 Task: Open Card Employee Offboarding Review in Board Content Marketing Interactive Quiz Strategy and Execution to Workspace E-commerce Solutions and add a team member Softage.3@softage.net, a label Yellow, a checklist Crisis Management, an attachment from your google drive, a color Yellow and finally, add a card description 'Research and develop new product pricing strategy' and a comment 'Let us approach this task with an open mind and be willing to take risks to think outside the box.'. Add a start date 'Jan 03, 1900' with a due date 'Jan 10, 1900'
Action: Key pressed <Key.shift>SOFTAGE.2<Key.backspace>3<Key.shift><Key.shift><Key.shift><Key.shift>@SOFTAGE.NET
Screenshot: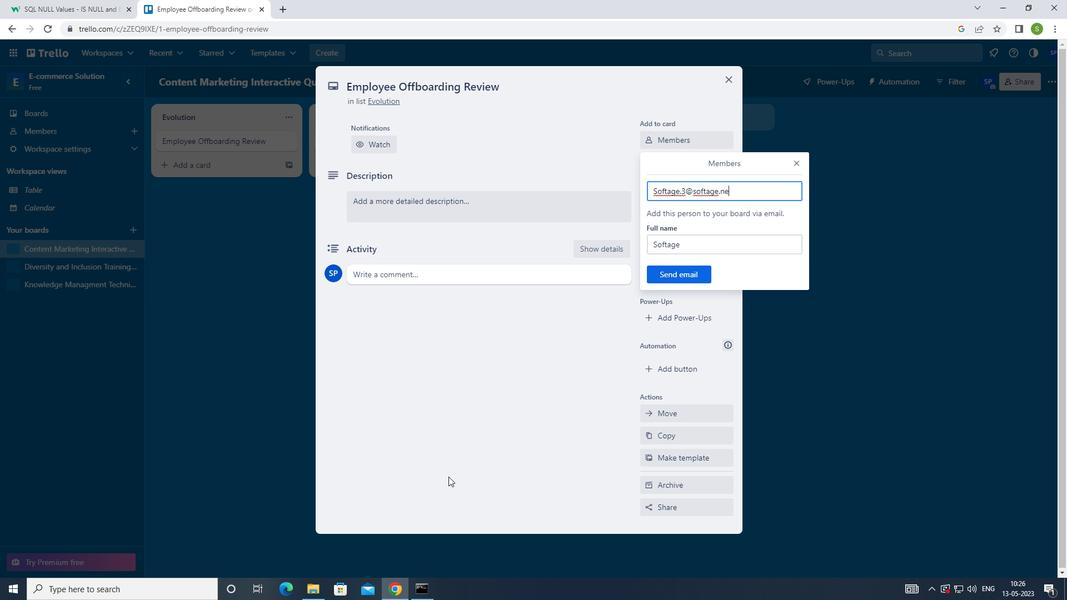 
Action: Mouse moved to (706, 280)
Screenshot: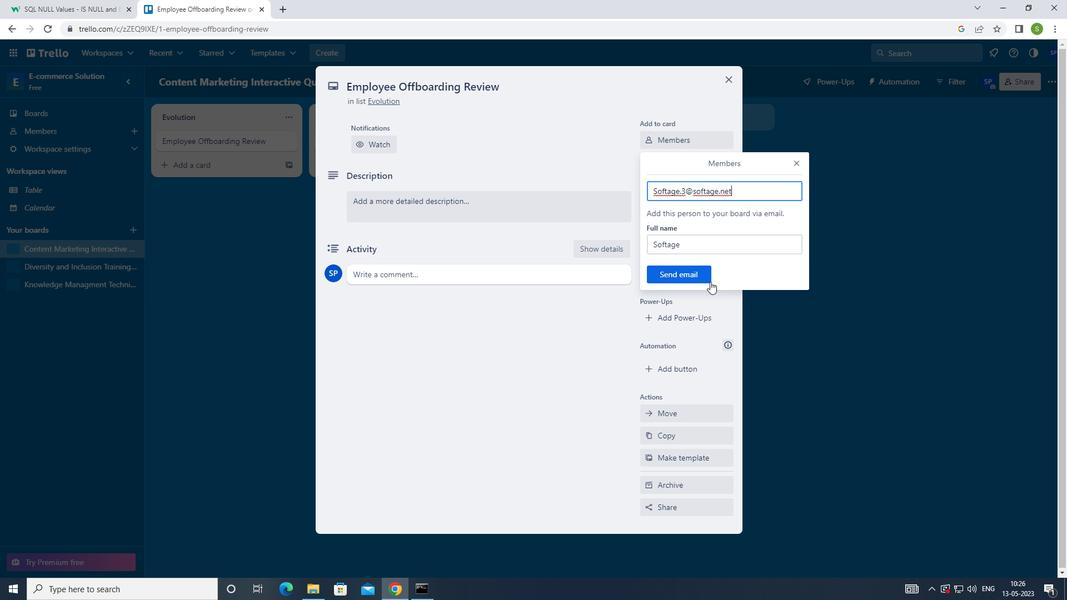 
Action: Mouse pressed left at (706, 280)
Screenshot: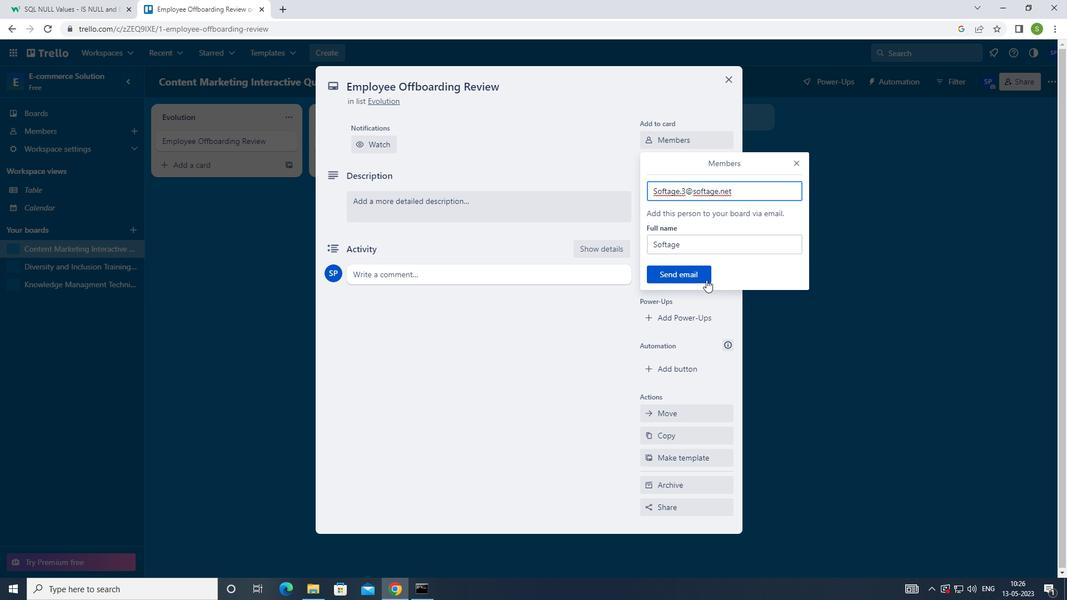 
Action: Mouse moved to (660, 205)
Screenshot: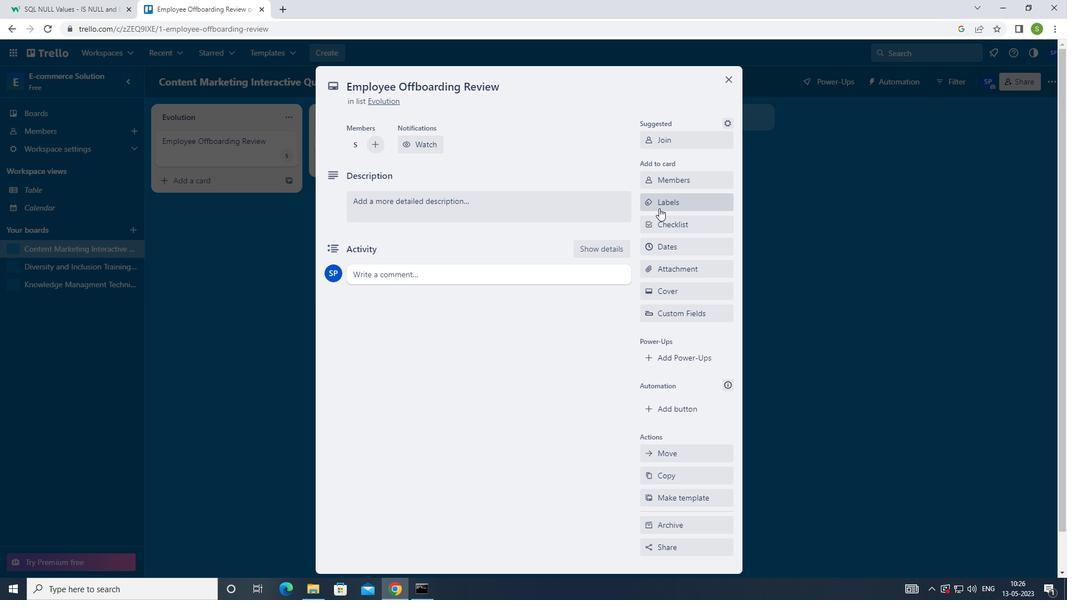 
Action: Mouse pressed left at (660, 205)
Screenshot: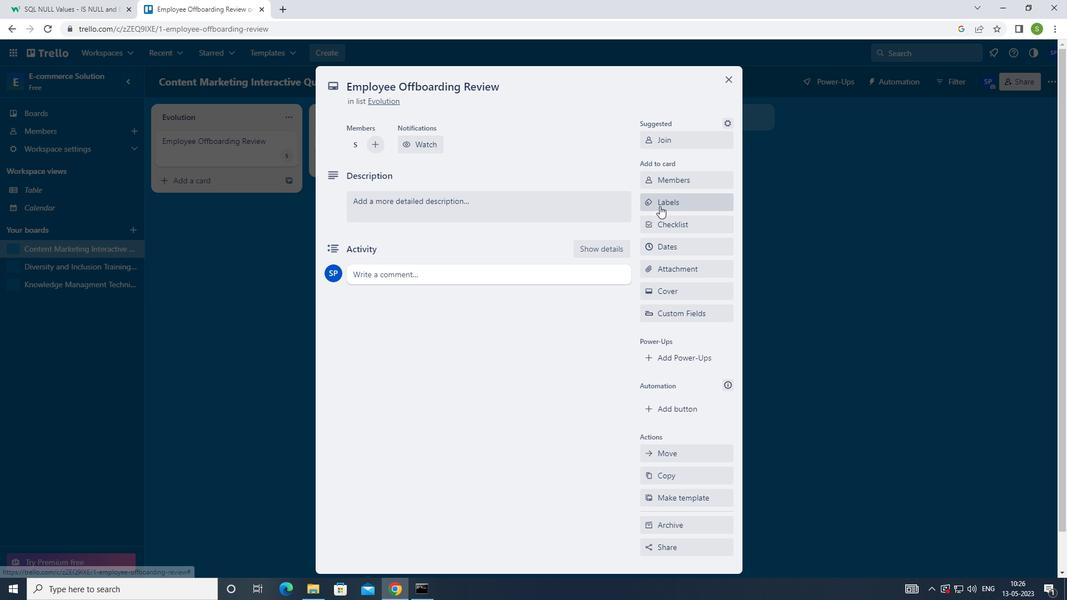 
Action: Mouse moved to (651, 313)
Screenshot: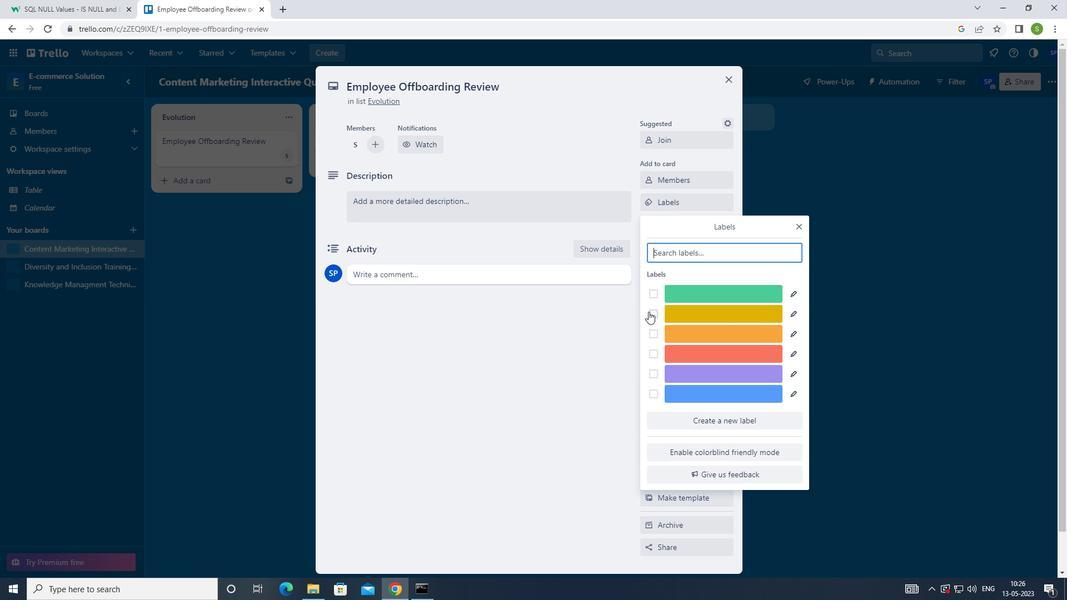 
Action: Mouse pressed left at (651, 313)
Screenshot: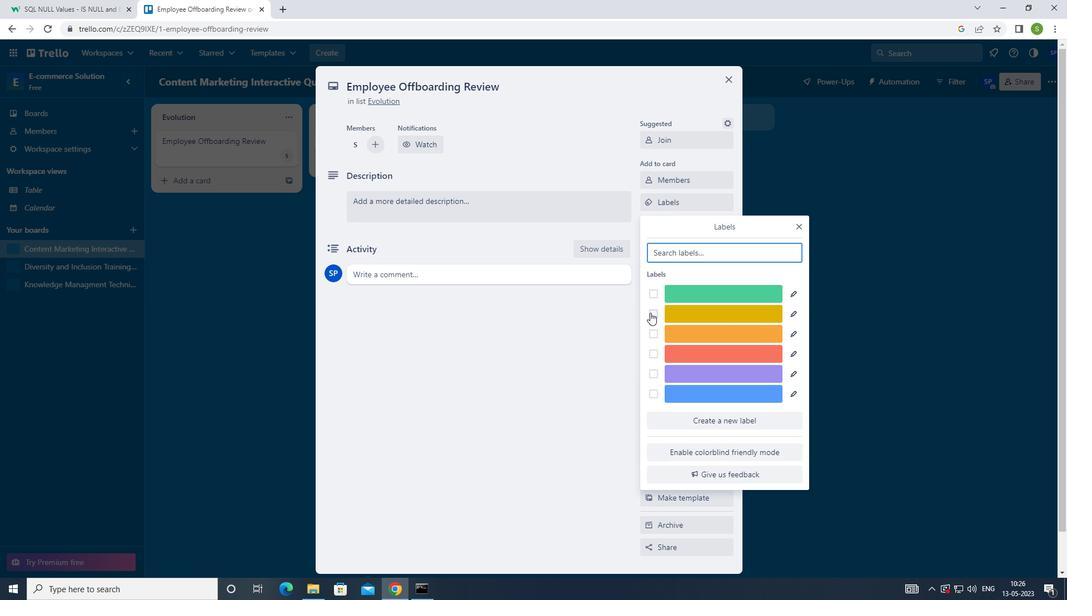 
Action: Mouse moved to (801, 229)
Screenshot: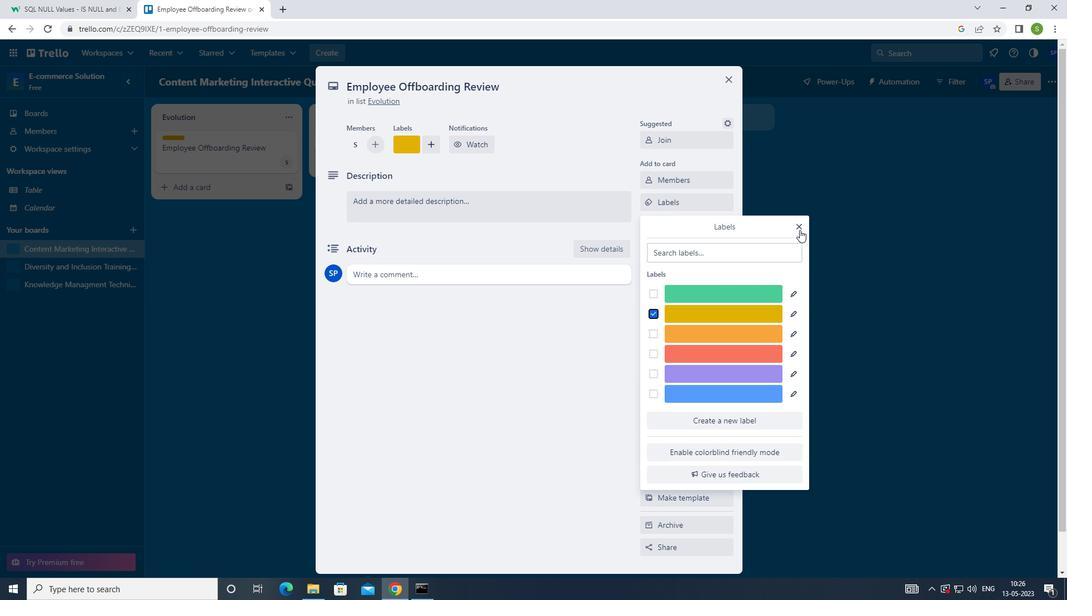 
Action: Mouse pressed left at (801, 229)
Screenshot: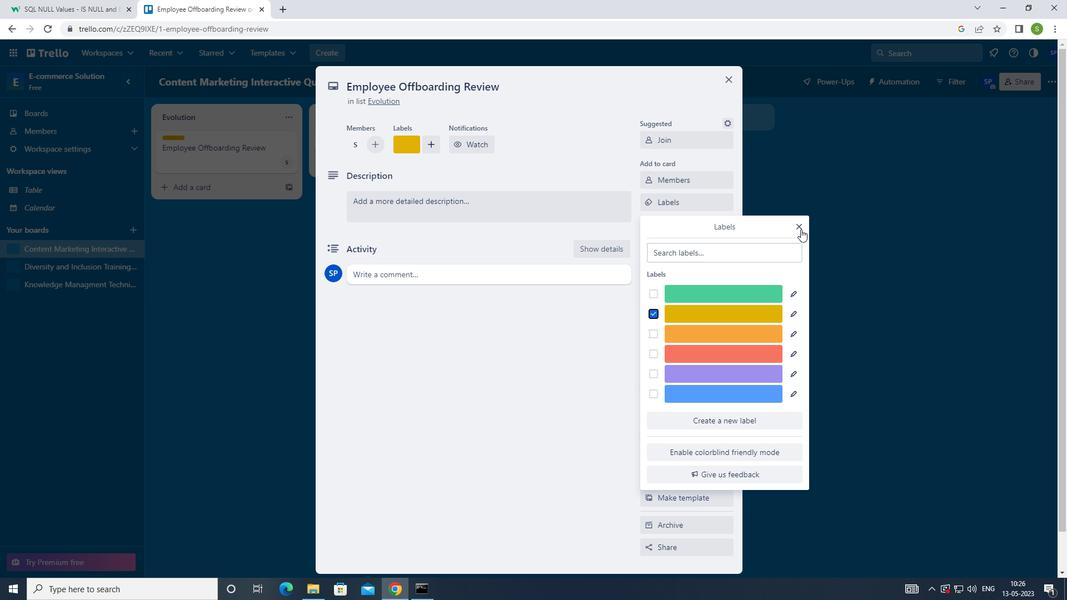 
Action: Mouse moved to (677, 228)
Screenshot: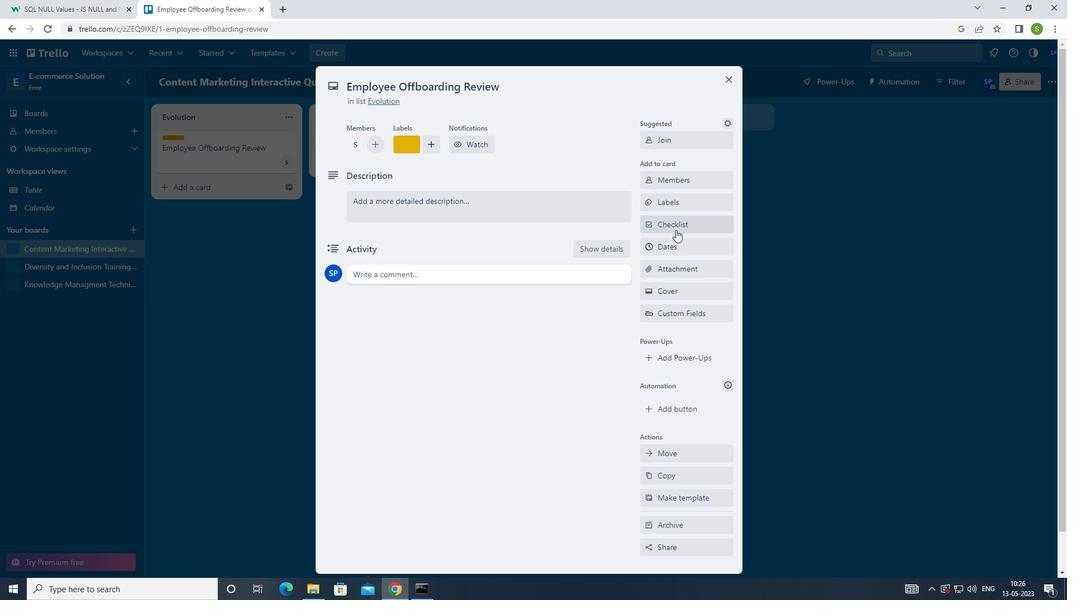 
Action: Mouse pressed left at (677, 228)
Screenshot: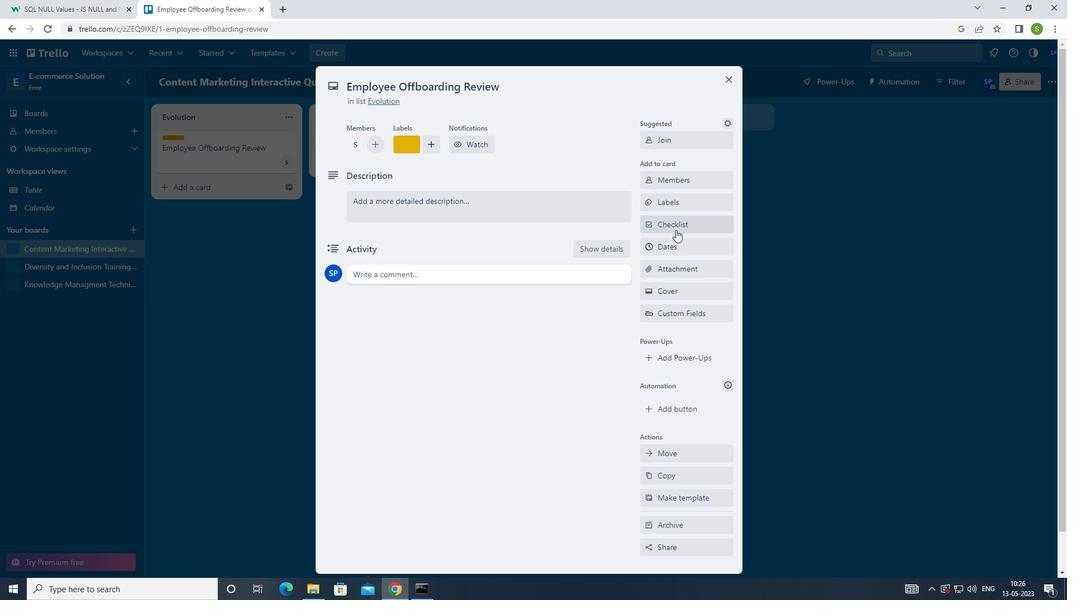 
Action: Mouse moved to (741, 240)
Screenshot: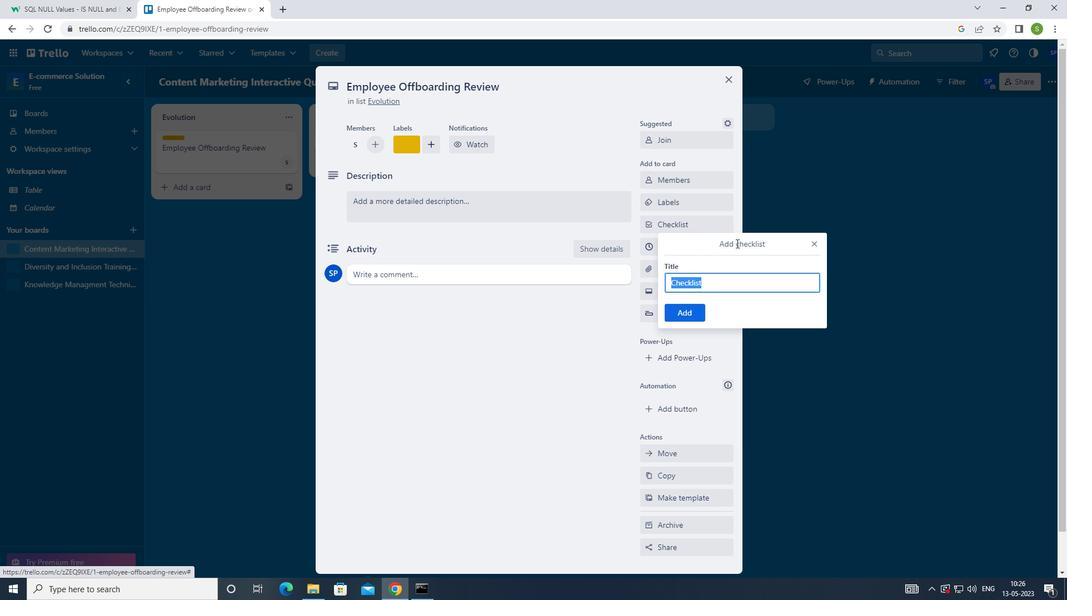 
Action: Key pressed <Key.shift>C
Screenshot: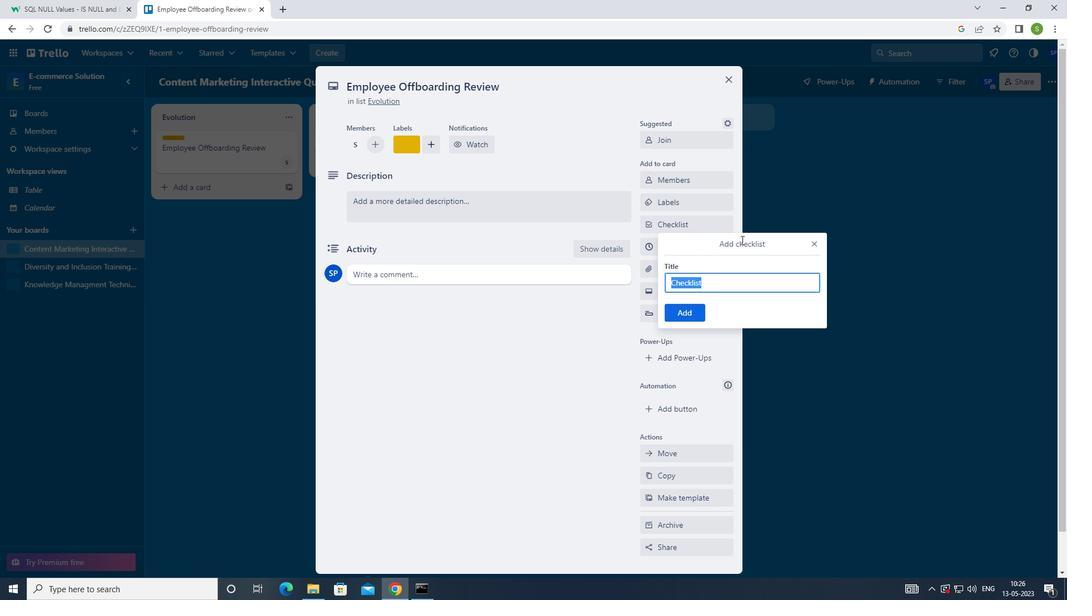 
Action: Mouse moved to (735, 409)
Screenshot: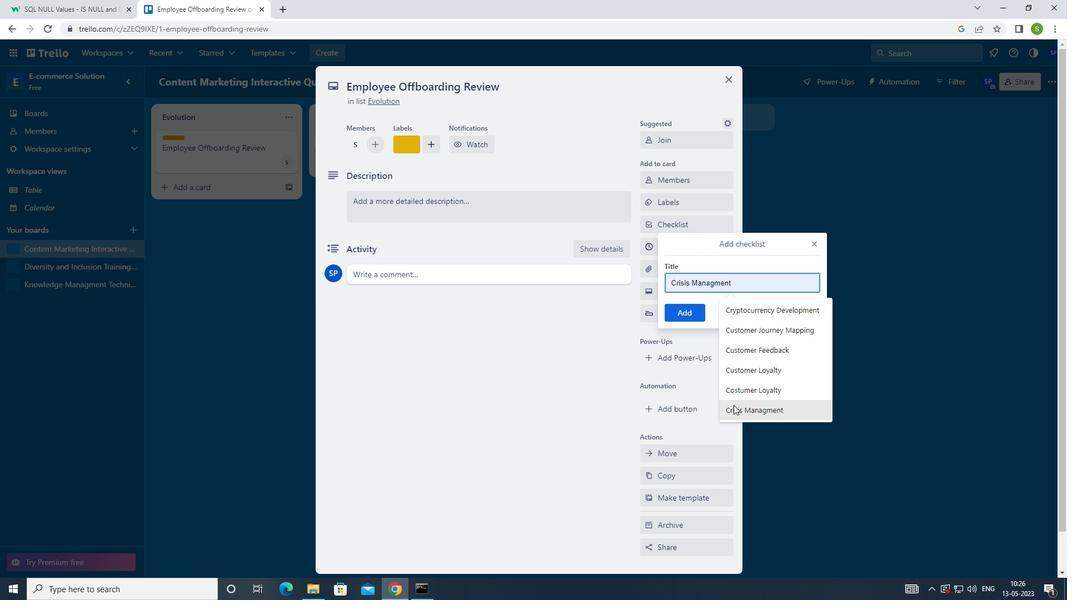 
Action: Mouse pressed left at (735, 409)
Screenshot: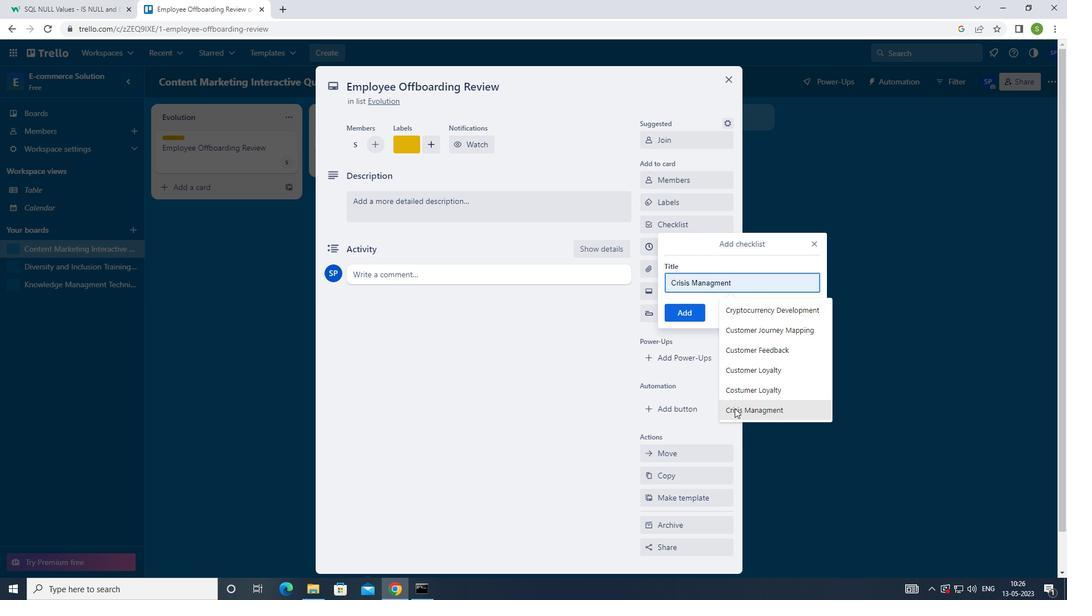 
Action: Mouse moved to (687, 314)
Screenshot: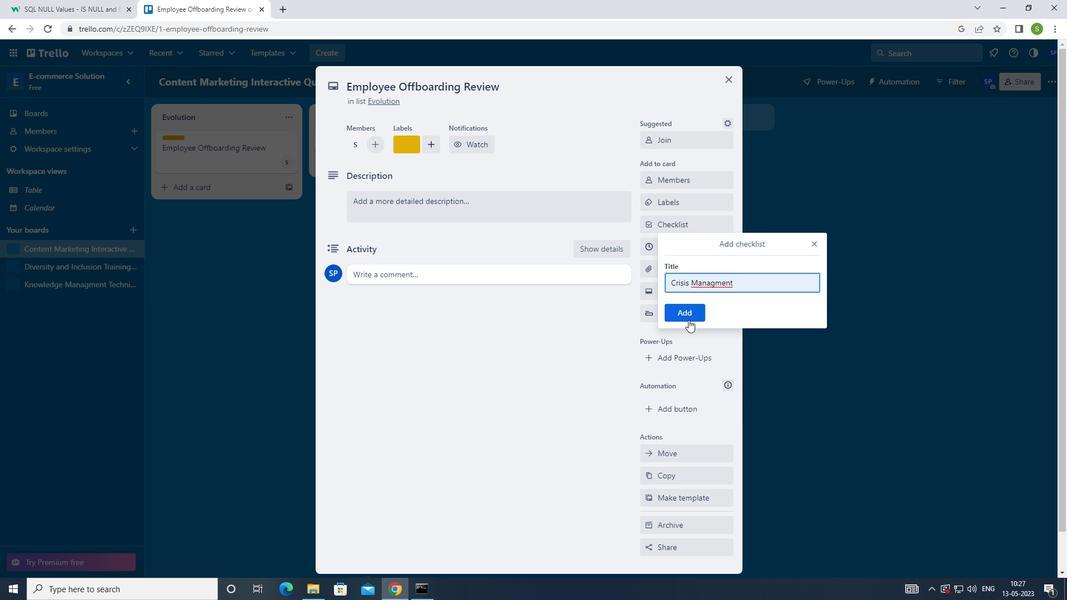 
Action: Mouse pressed left at (687, 314)
Screenshot: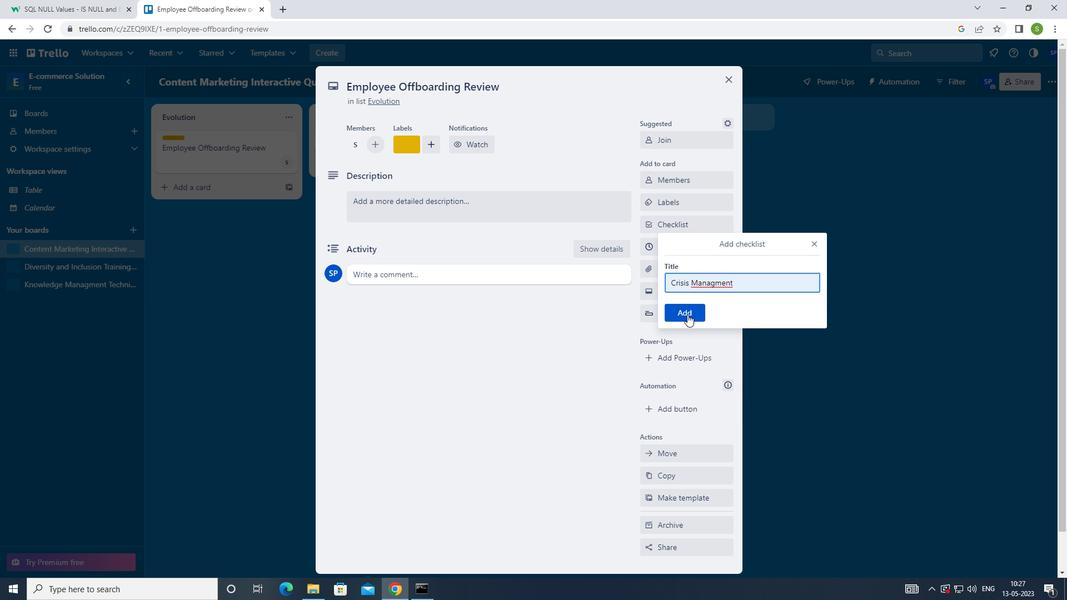
Action: Mouse moved to (682, 264)
Screenshot: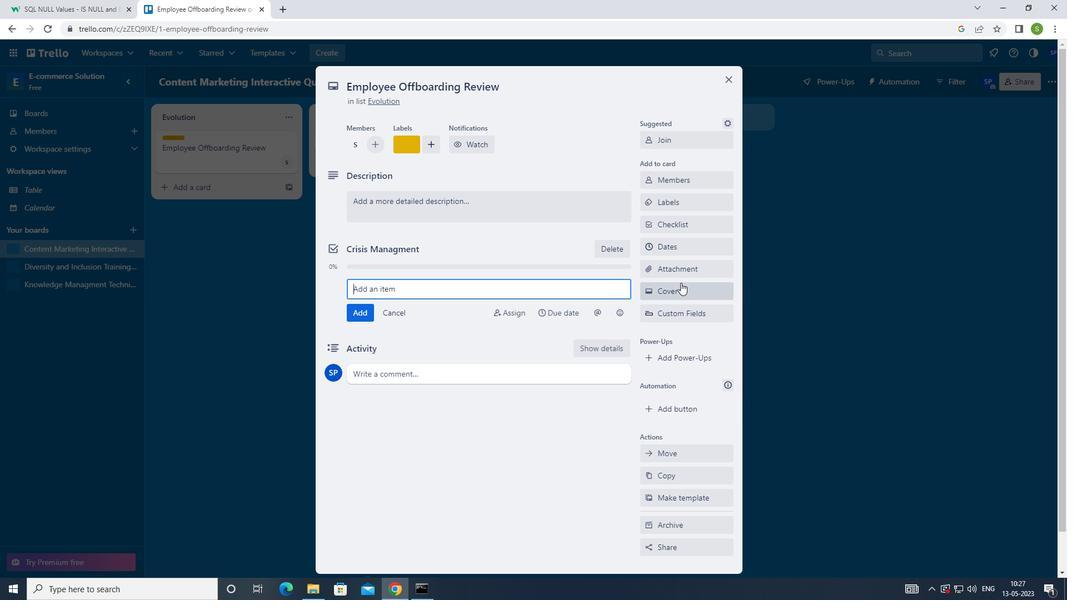 
Action: Mouse pressed left at (682, 264)
Screenshot: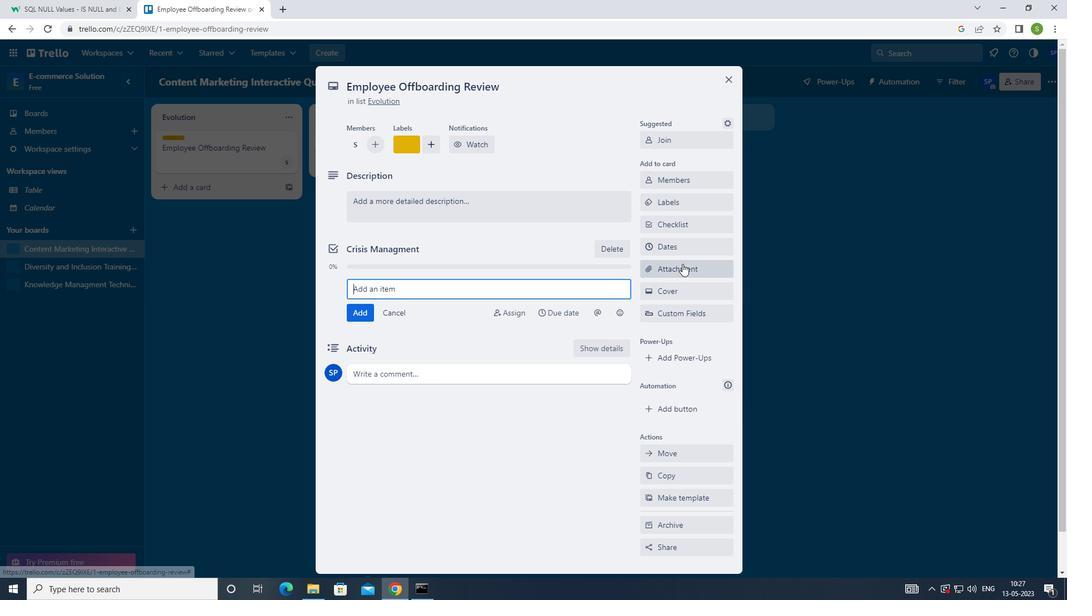 
Action: Mouse moved to (657, 355)
Screenshot: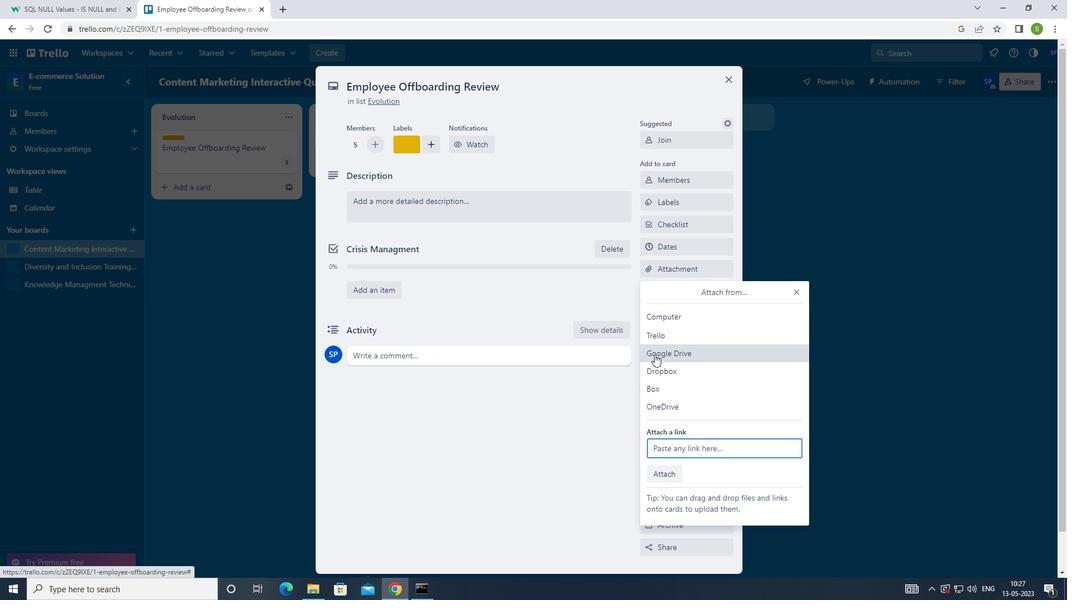
Action: Mouse pressed left at (657, 355)
Screenshot: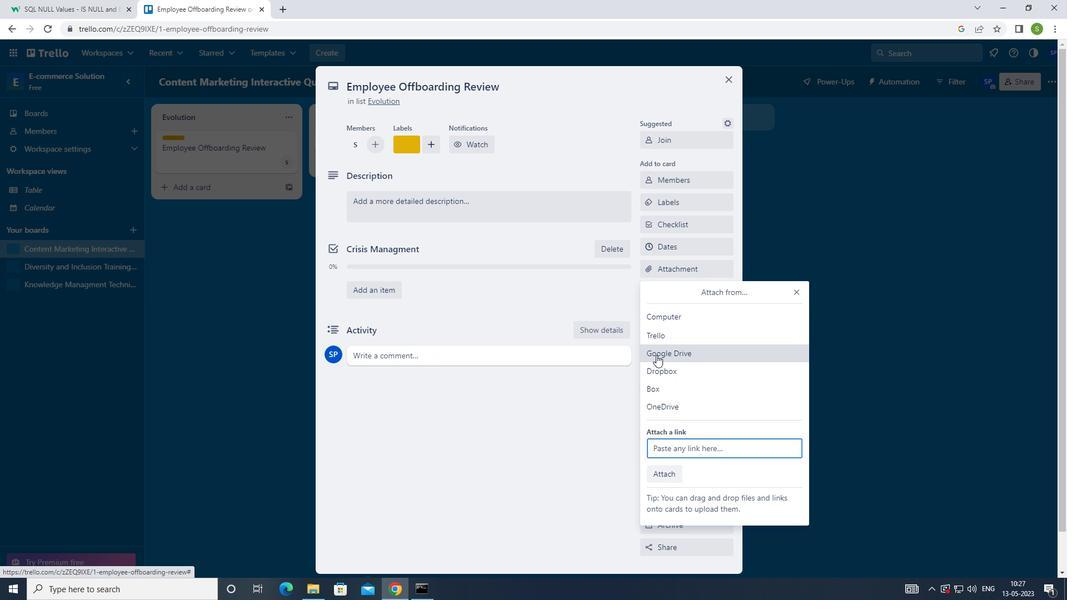 
Action: Mouse moved to (322, 267)
Screenshot: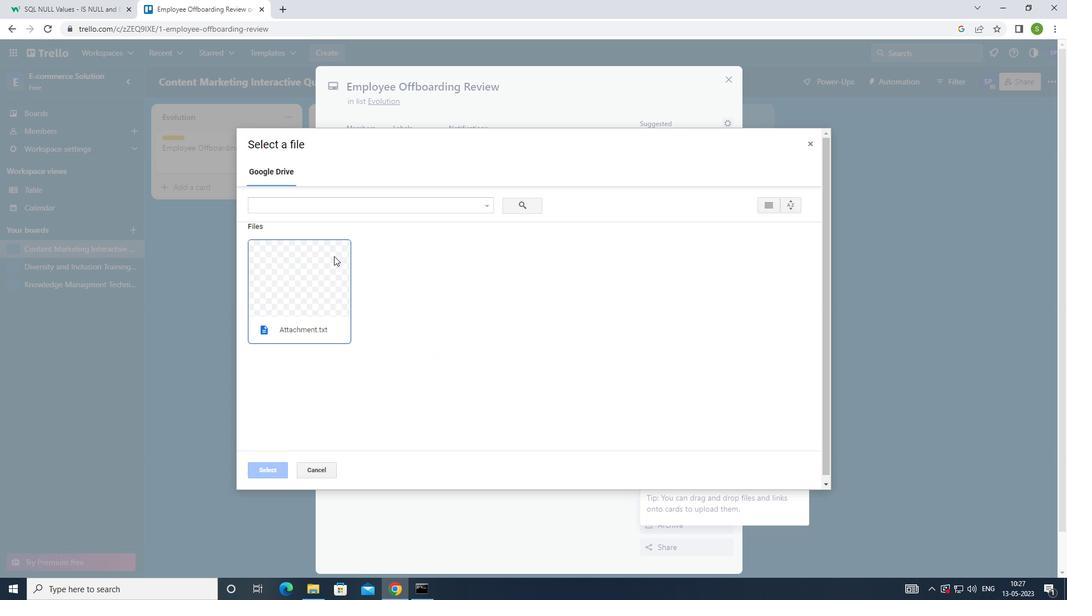 
Action: Mouse pressed left at (322, 267)
Screenshot: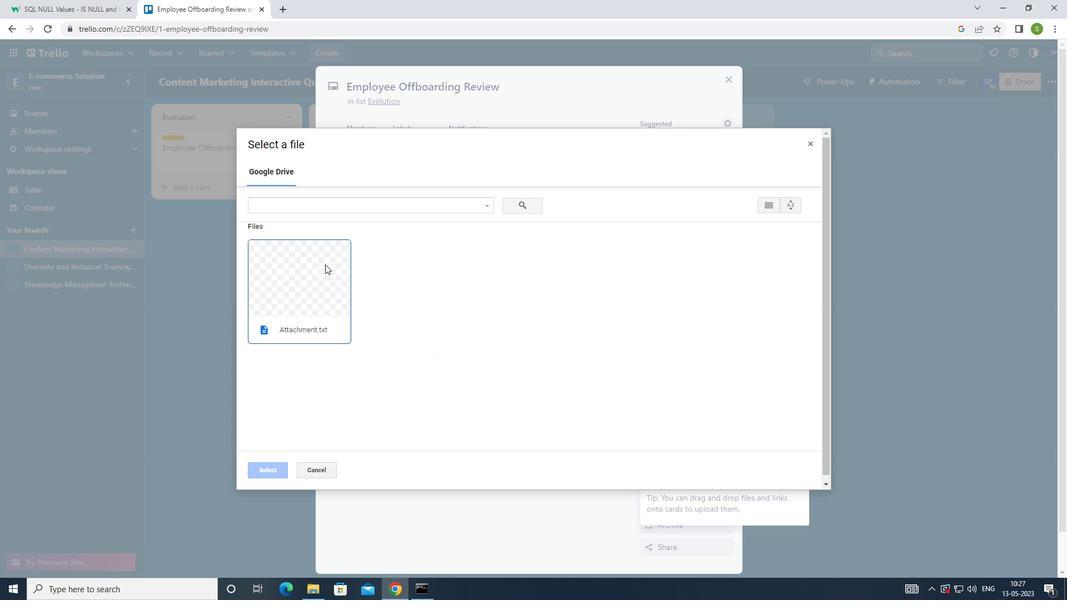 
Action: Mouse moved to (263, 471)
Screenshot: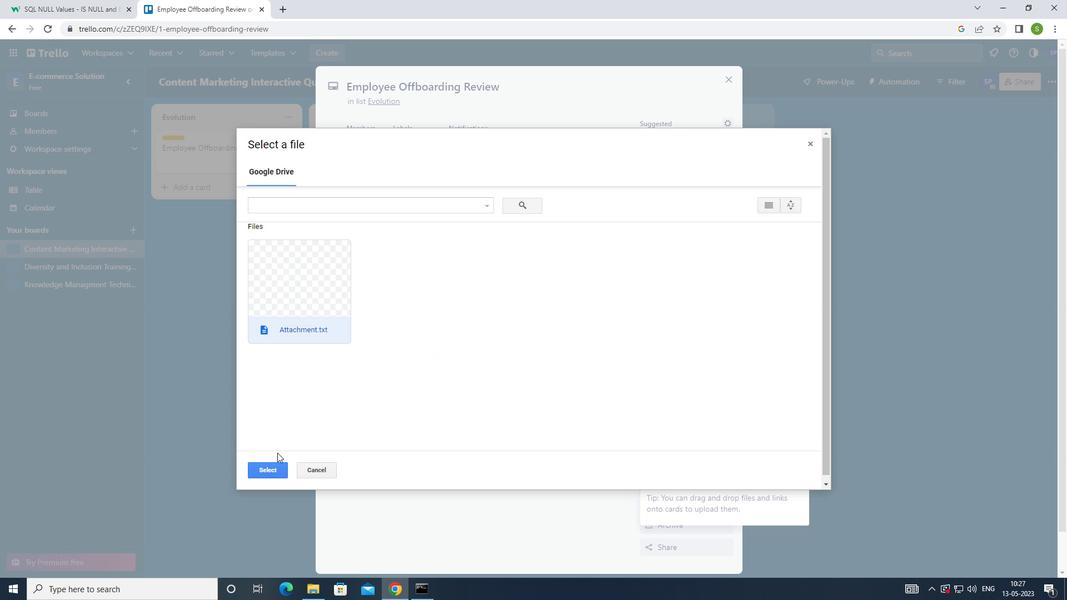 
Action: Mouse pressed left at (263, 471)
Screenshot: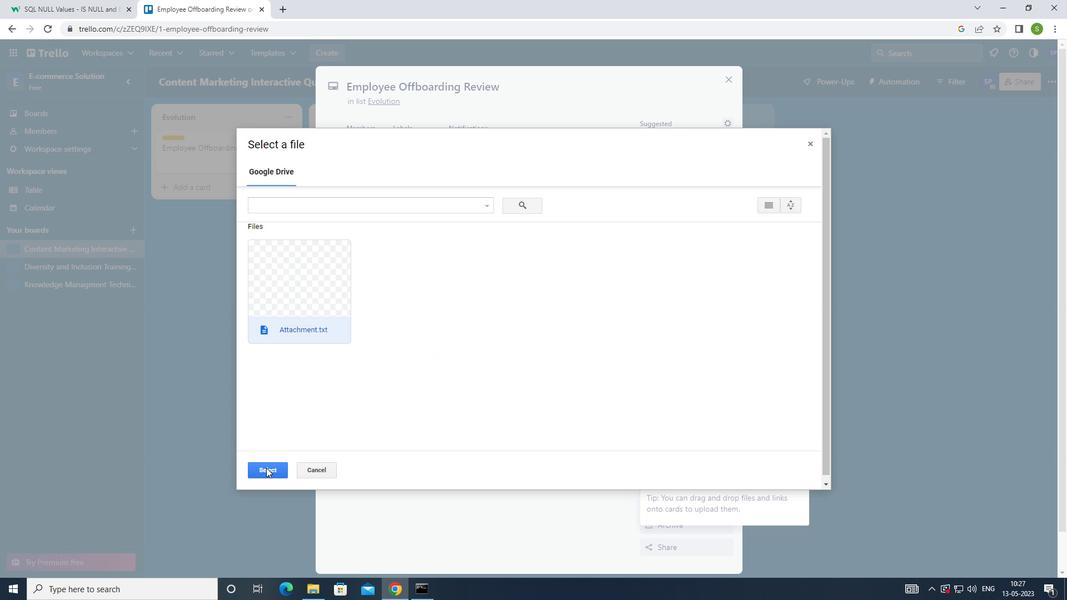 
Action: Mouse moved to (688, 295)
Screenshot: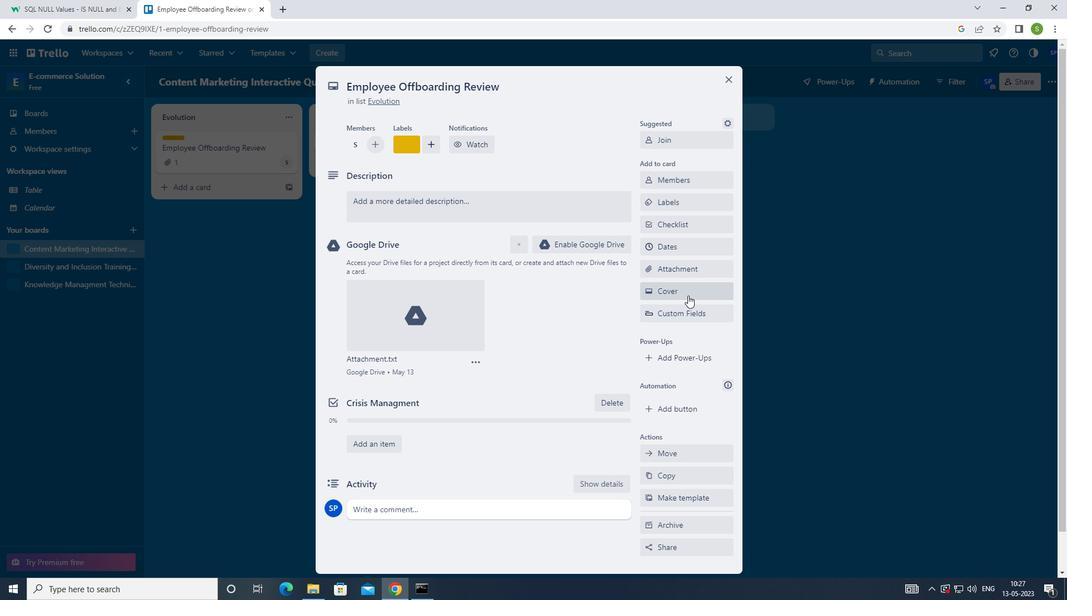 
Action: Mouse pressed left at (688, 295)
Screenshot: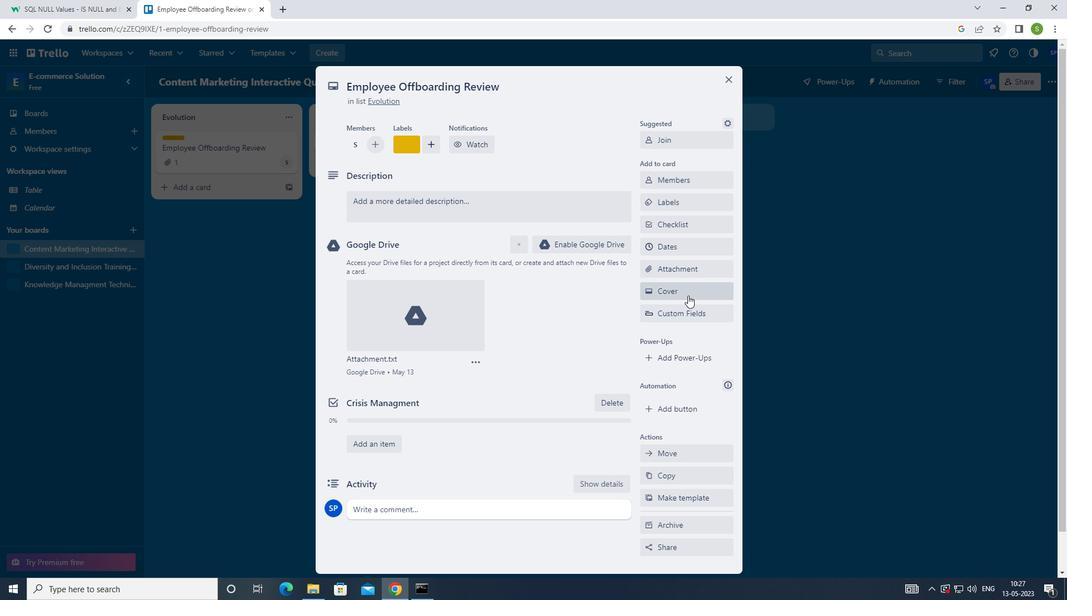
Action: Mouse moved to (684, 354)
Screenshot: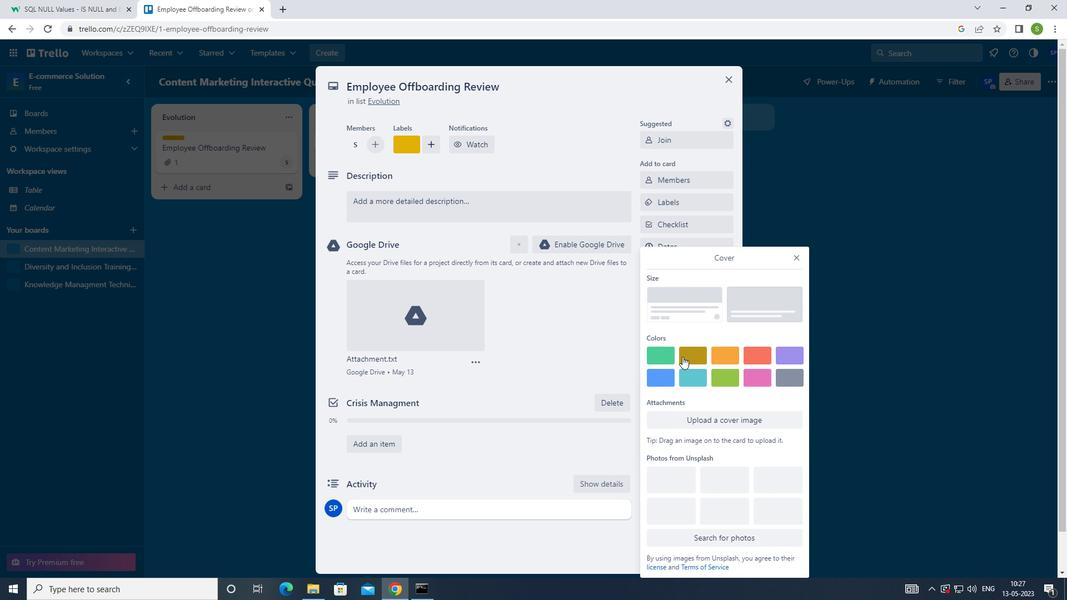 
Action: Mouse pressed left at (684, 354)
Screenshot: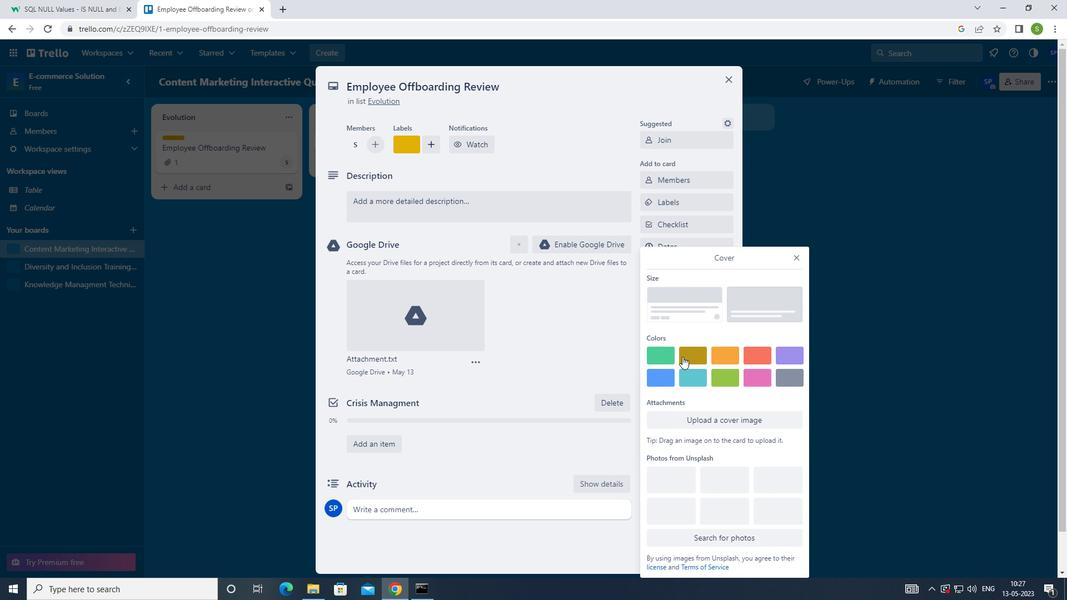 
Action: Mouse moved to (797, 236)
Screenshot: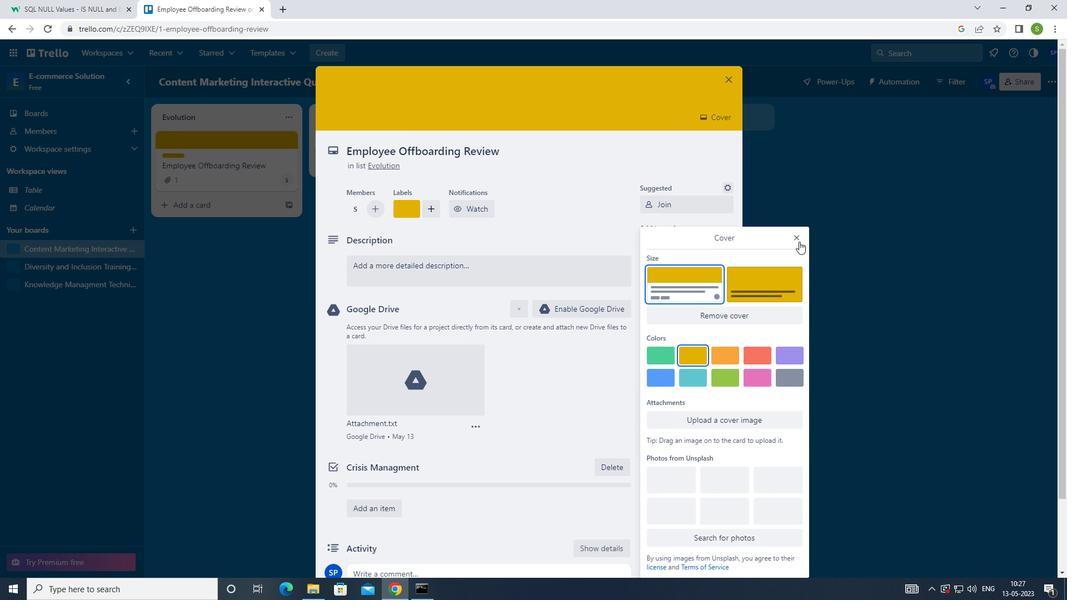 
Action: Mouse pressed left at (797, 236)
Screenshot: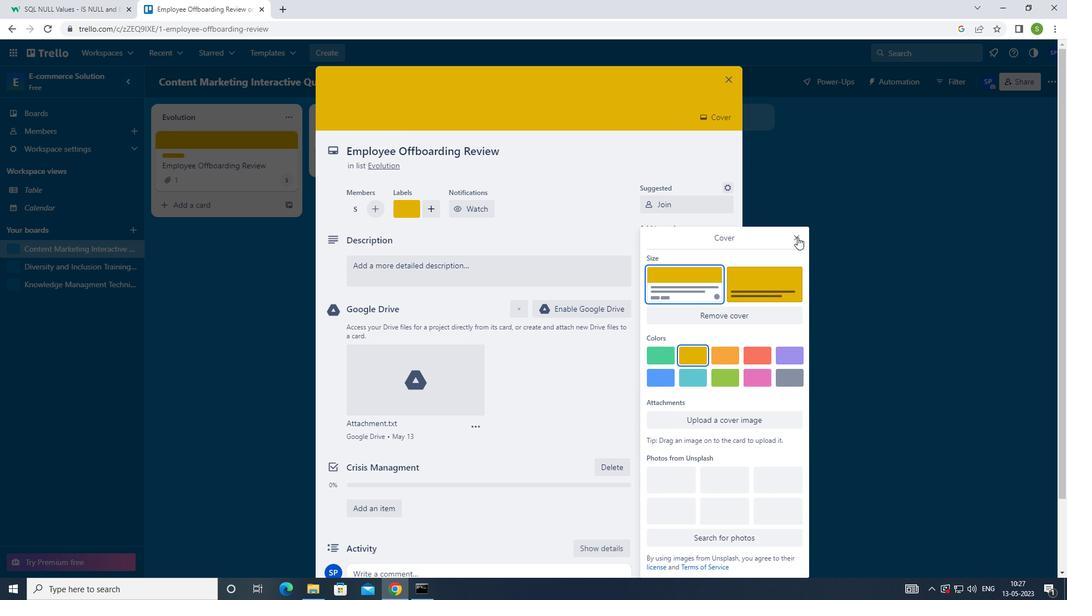 
Action: Mouse moved to (466, 261)
Screenshot: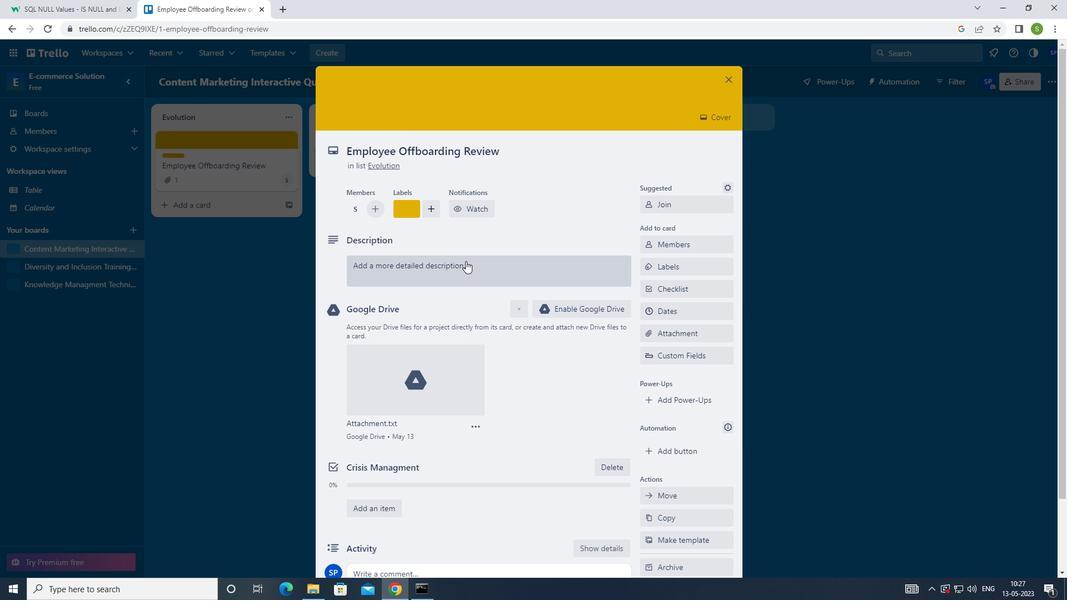 
Action: Mouse pressed left at (466, 261)
Screenshot: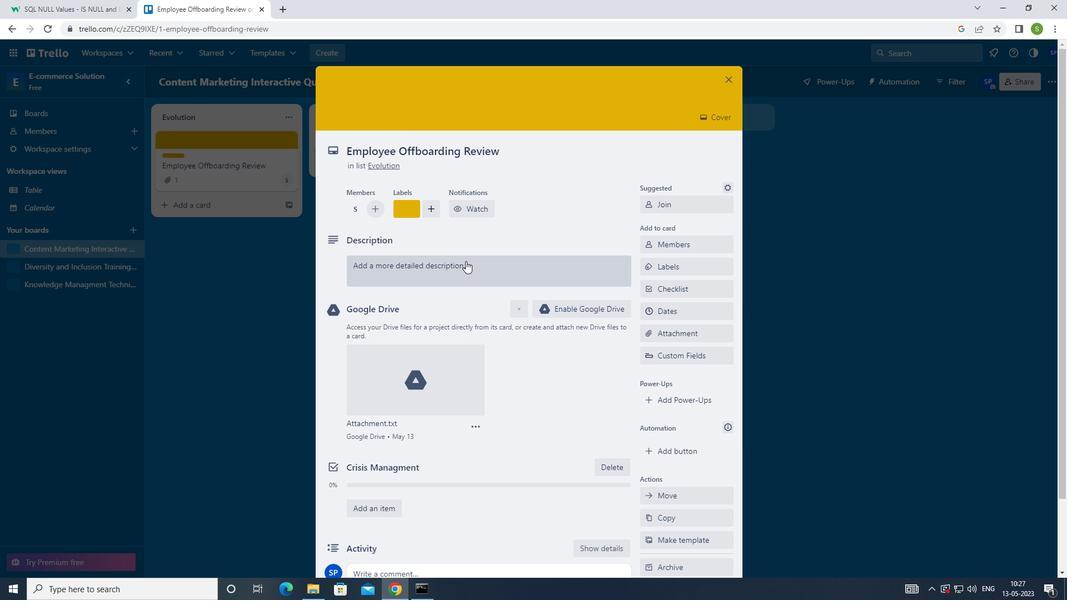 
Action: Mouse moved to (508, 256)
Screenshot: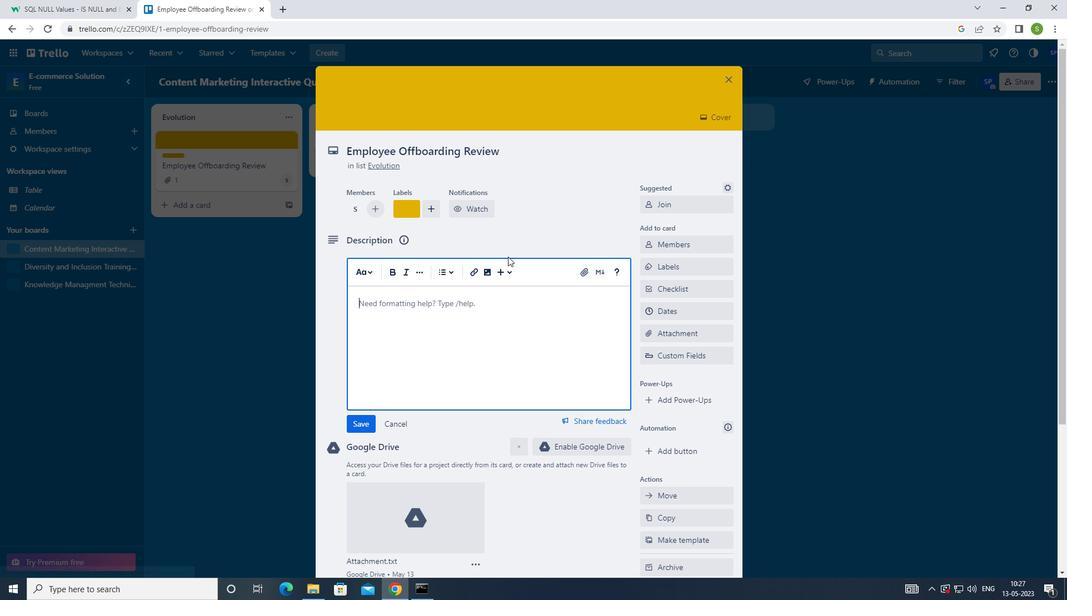 
Action: Key pressed <Key.shift>RESEARCH<Key.space>ANF<Key.backspace>D<Key.space>DEVELOP<Key.space>NEW<Key.space>PRODUCT<Key.space>PRICING<Key.space>STRATEGY
Screenshot: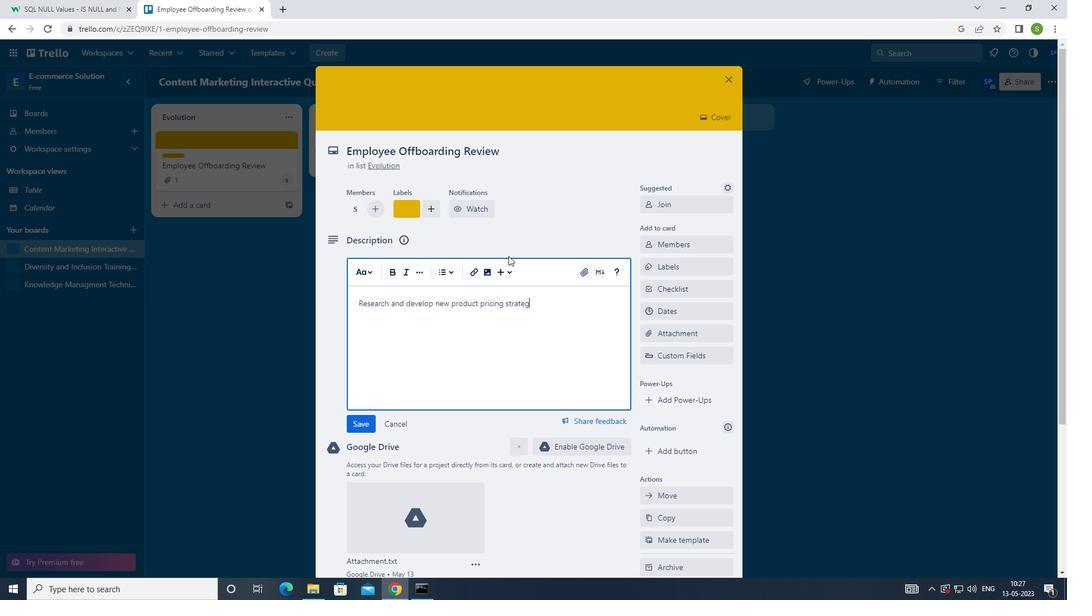 
Action: Mouse moved to (366, 426)
Screenshot: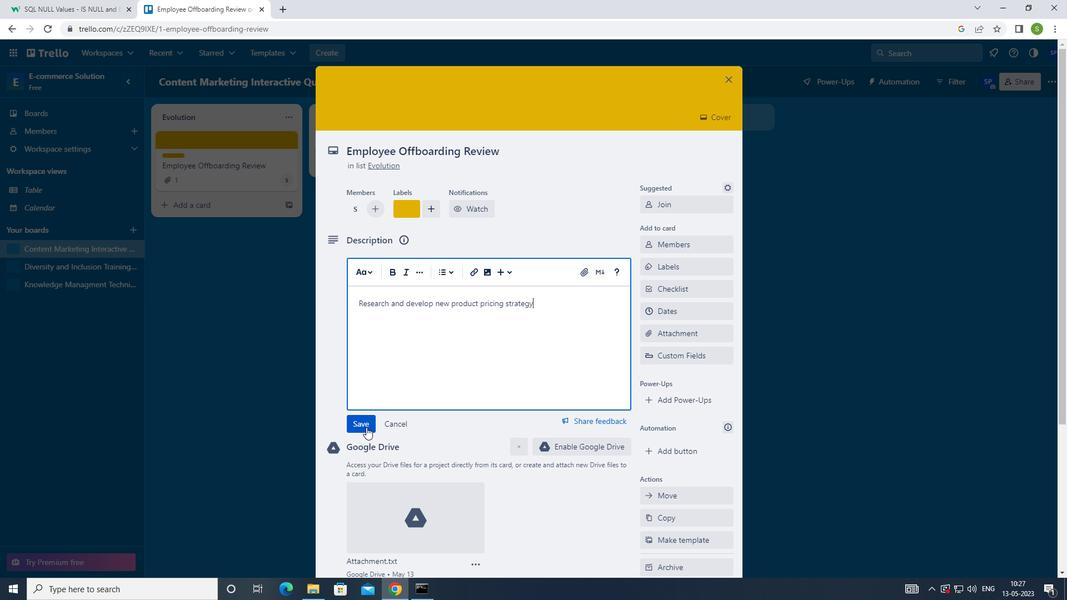 
Action: Mouse pressed left at (366, 426)
Screenshot: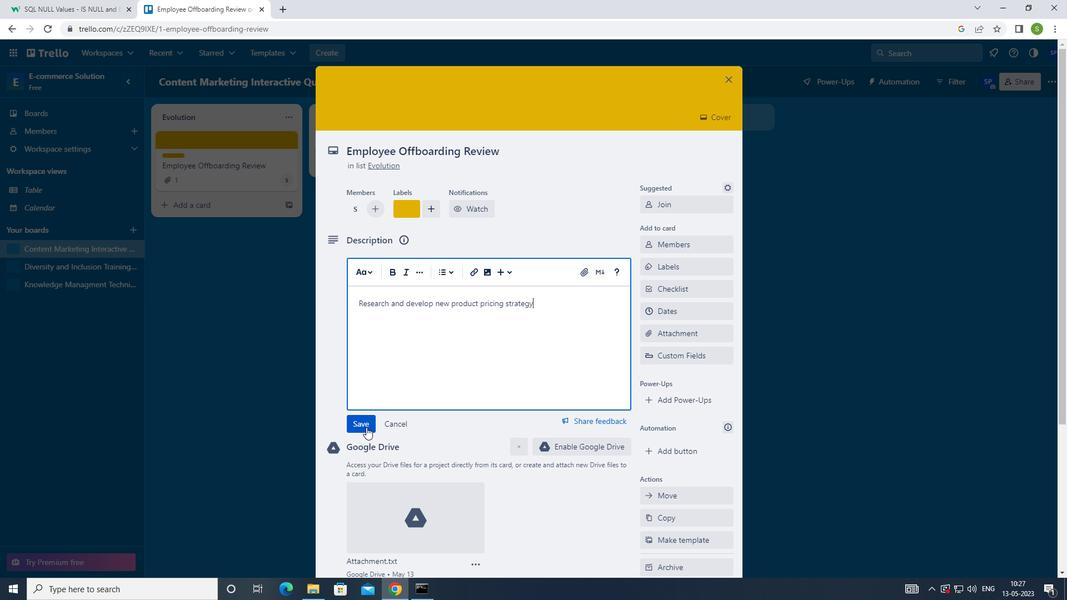 
Action: Mouse moved to (448, 403)
Screenshot: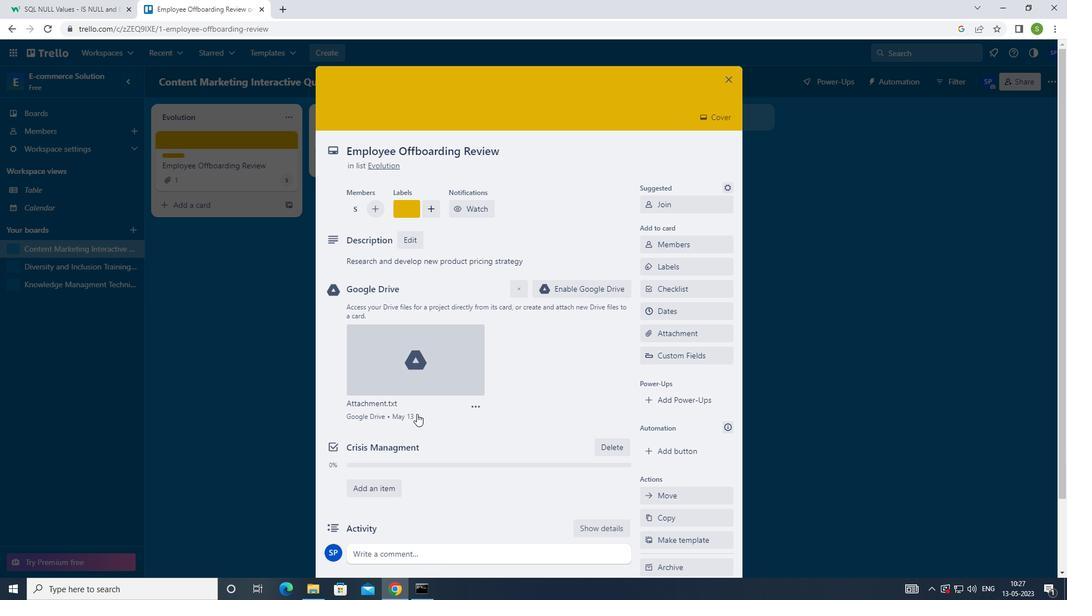 
Action: Mouse scrolled (448, 402) with delta (0, 0)
Screenshot: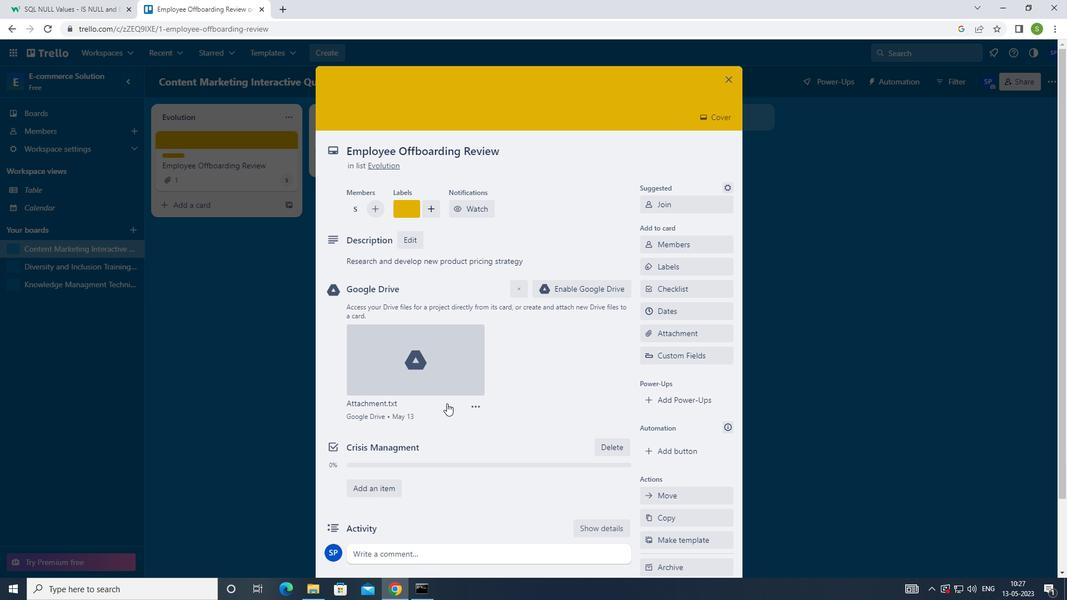 
Action: Mouse scrolled (448, 402) with delta (0, 0)
Screenshot: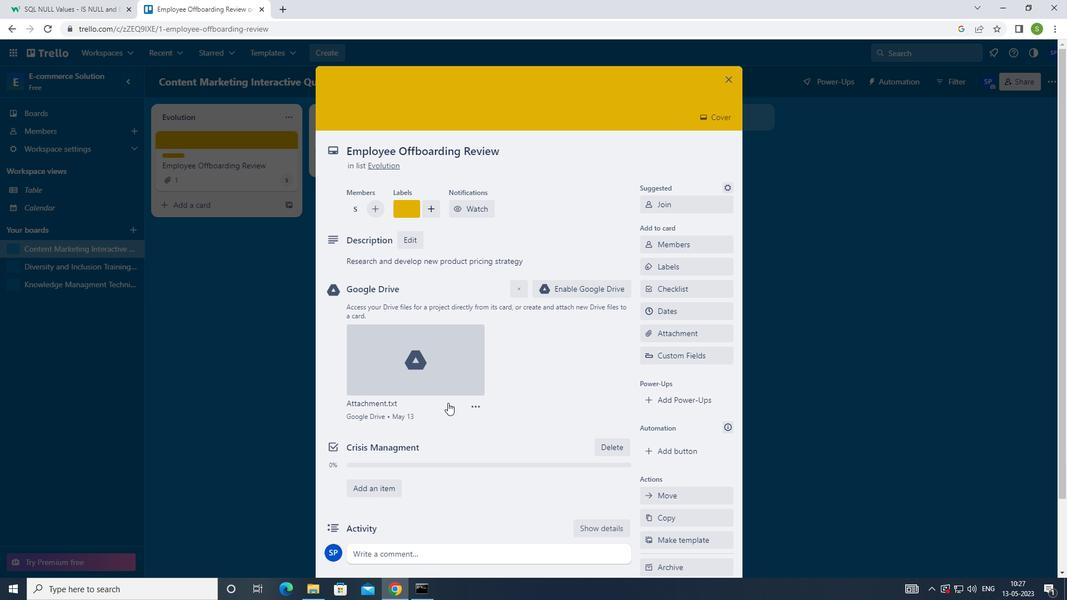 
Action: Mouse scrolled (448, 402) with delta (0, 0)
Screenshot: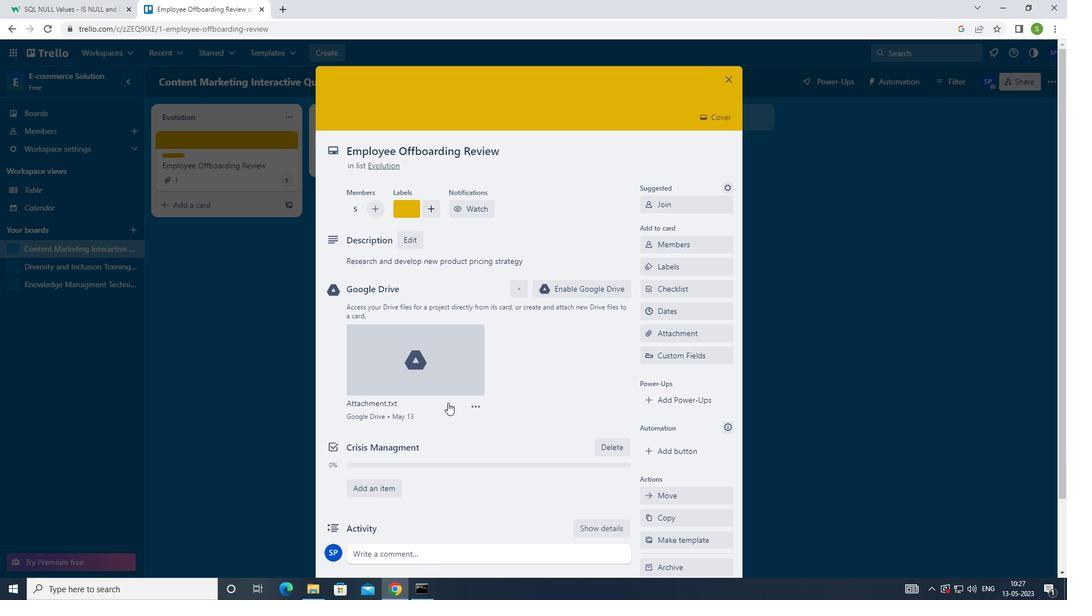 
Action: Mouse scrolled (448, 402) with delta (0, 0)
Screenshot: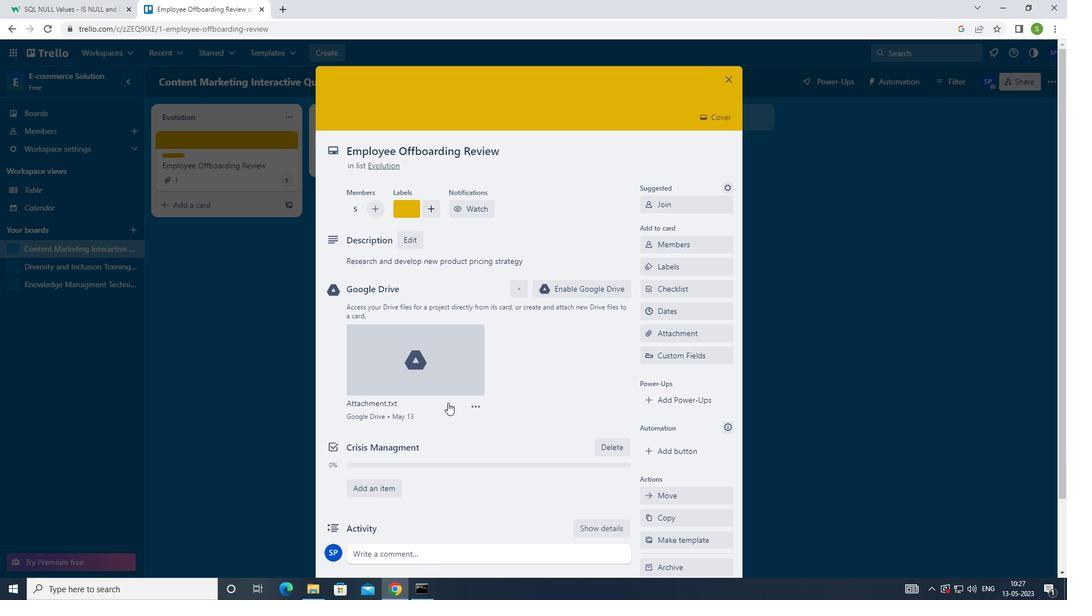 
Action: Mouse moved to (438, 471)
Screenshot: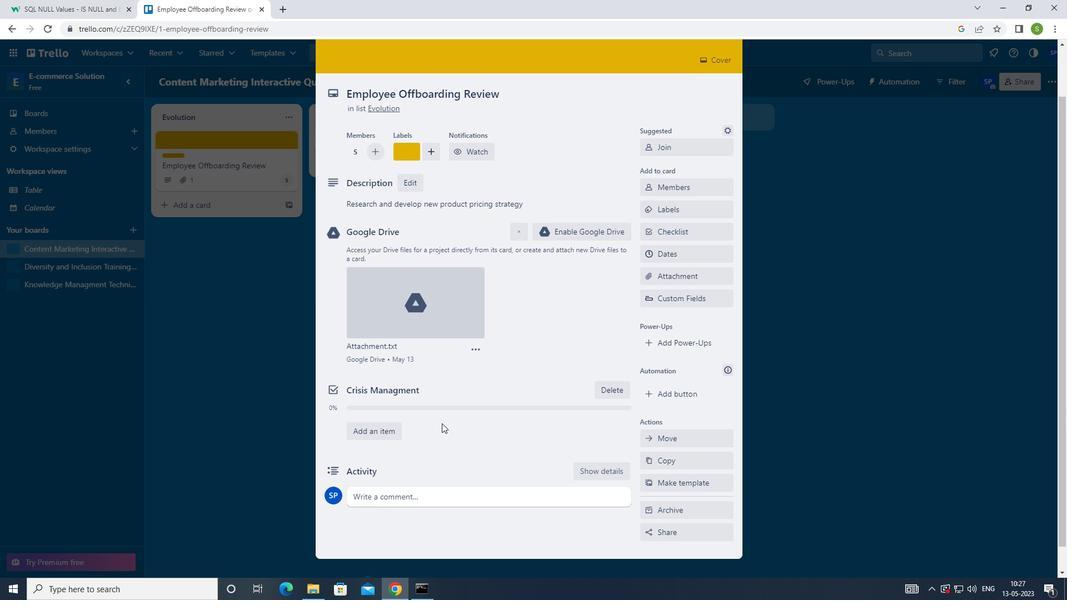 
Action: Mouse pressed left at (438, 471)
Screenshot: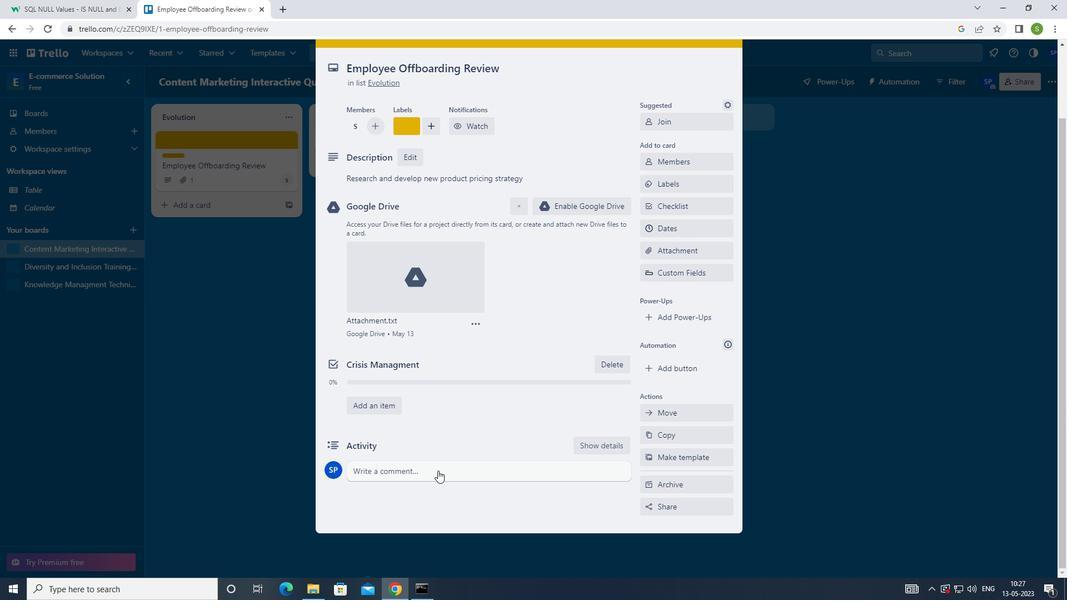 
Action: Mouse moved to (500, 390)
Screenshot: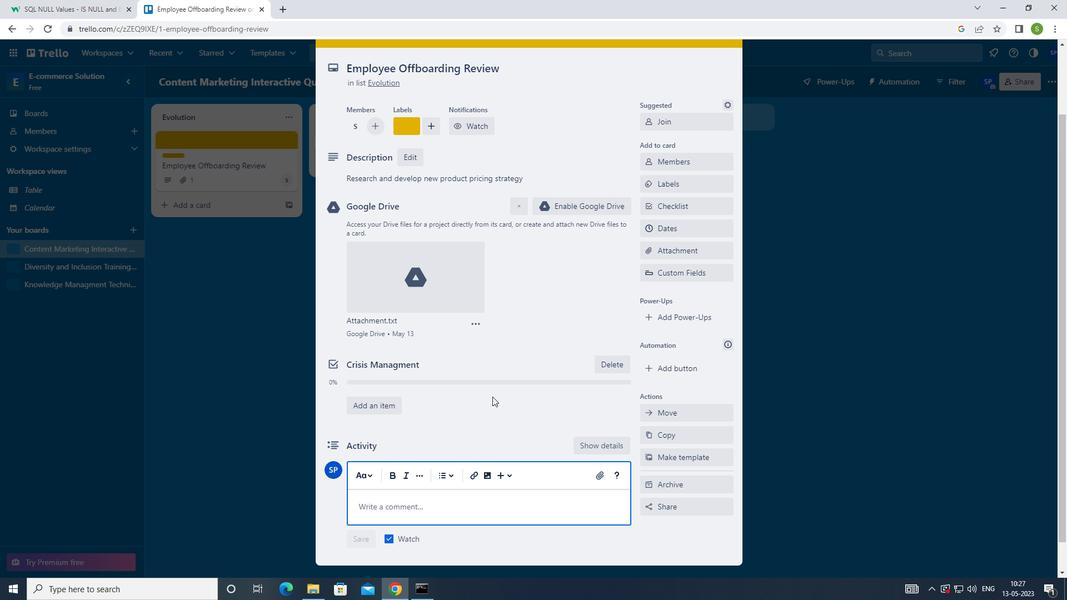 
Action: Key pressed <Key.shift_r>LET<Key.space>US<Key.space>APPROACH<Key.space>THIS<Key.space>TASK<Key.space>WITH<Key.space>AN<Key.space>OPEN<Key.space>MIND<Key.space>AND<Key.space>BE<Key.space>WILLING<Key.space>R<Key.backspace>TO<Key.space>TAKE<Key.space>THINK<Key.space>OUTSIDE<Key.space>THE<Key.space>BOX.
Screenshot: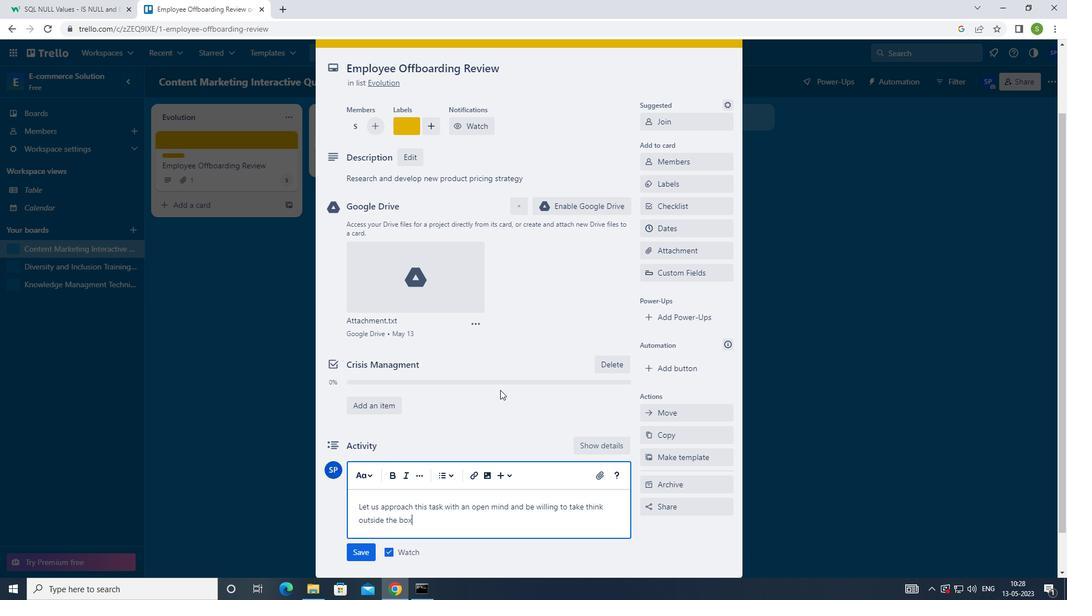 
Action: Mouse moved to (357, 553)
Screenshot: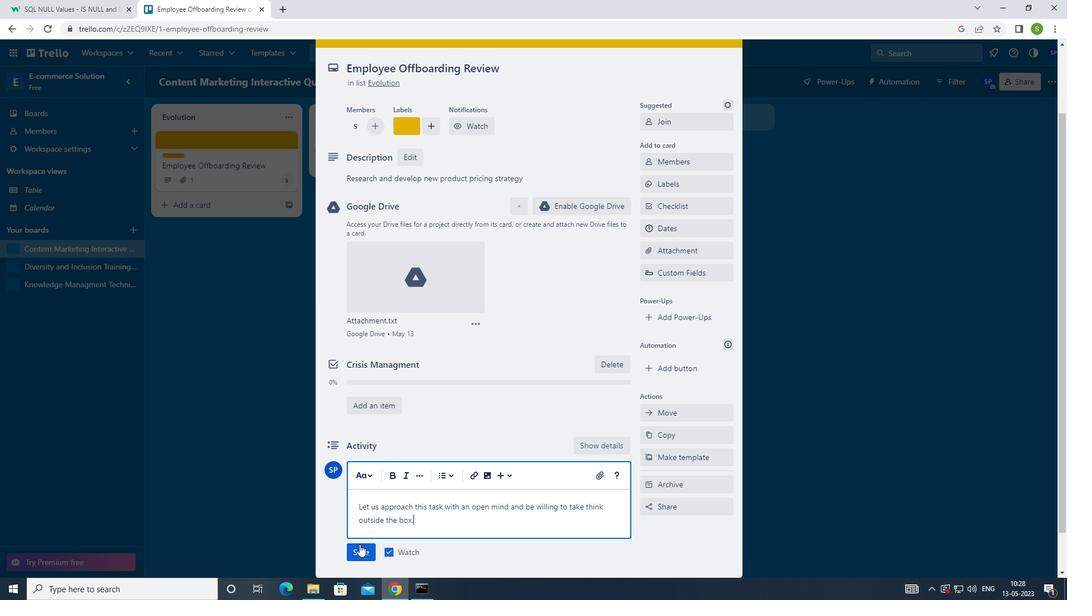 
Action: Mouse pressed left at (357, 553)
Screenshot: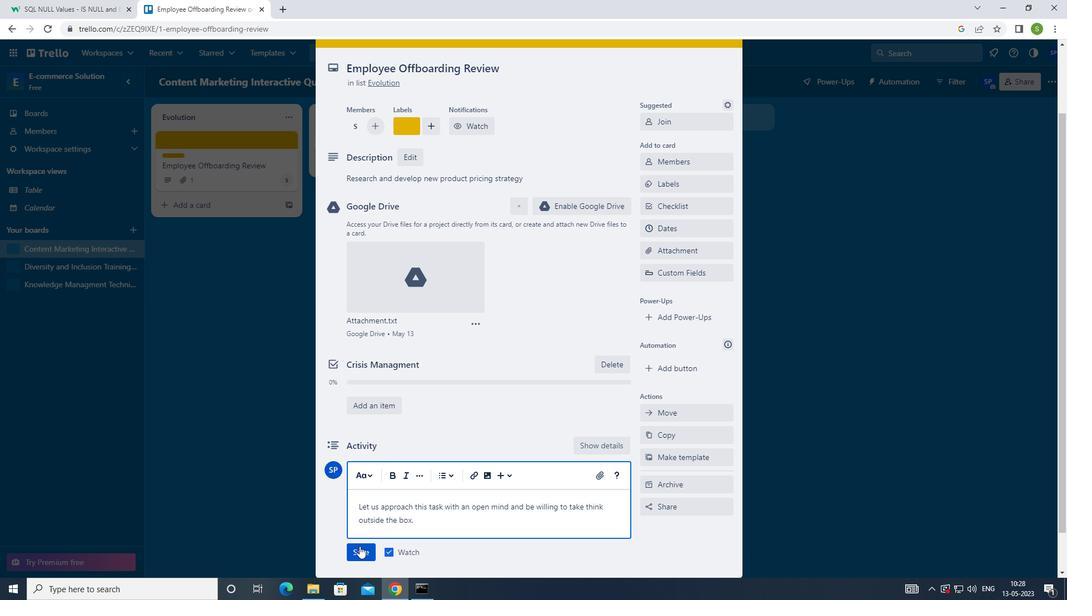 
Action: Mouse moved to (696, 229)
Screenshot: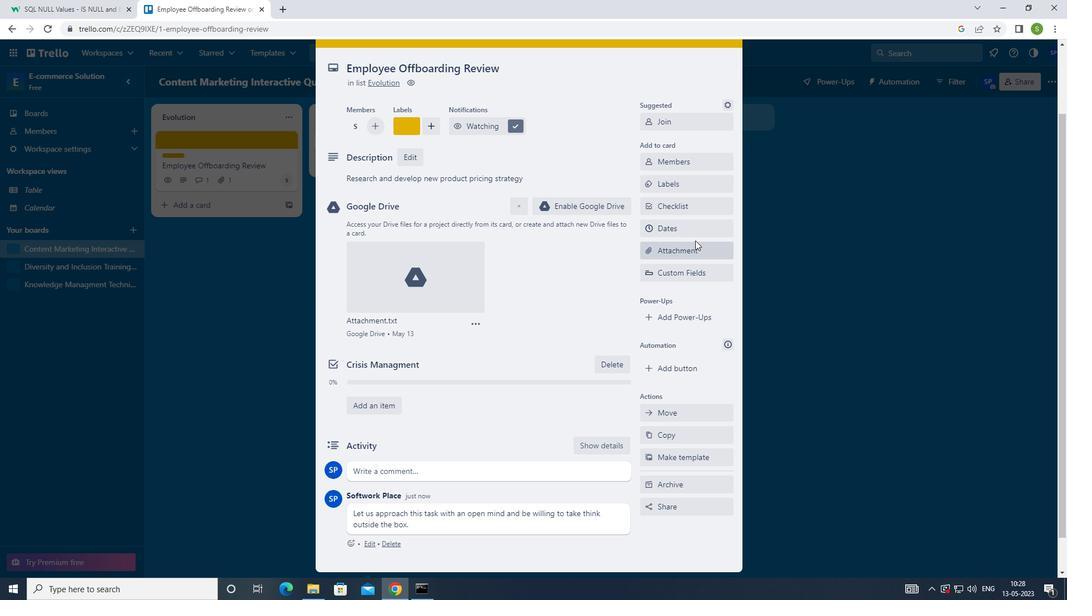 
Action: Mouse pressed left at (696, 229)
Screenshot: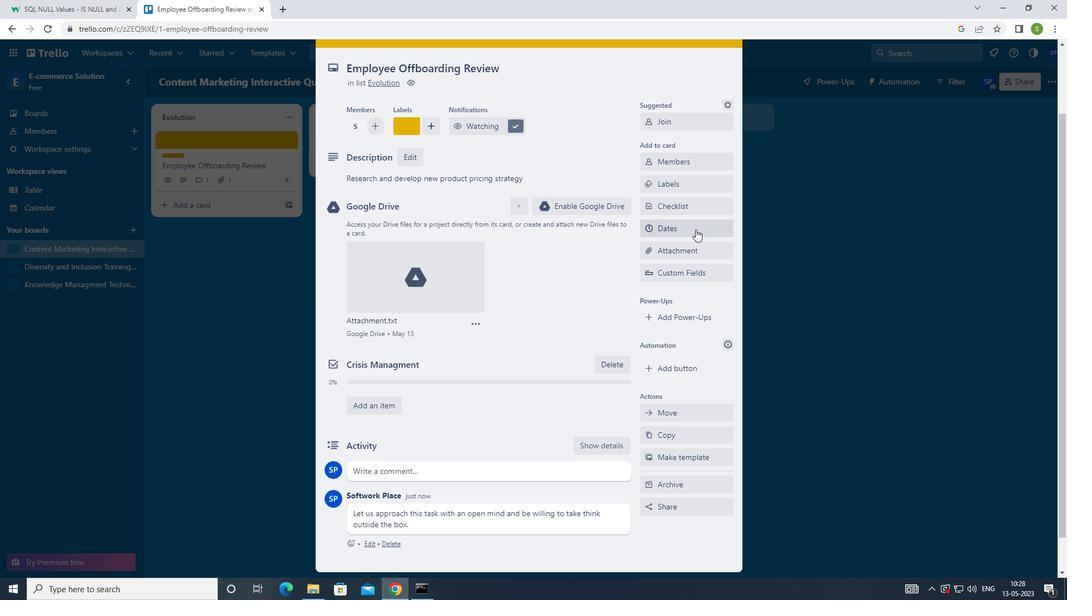 
Action: Mouse moved to (650, 287)
Screenshot: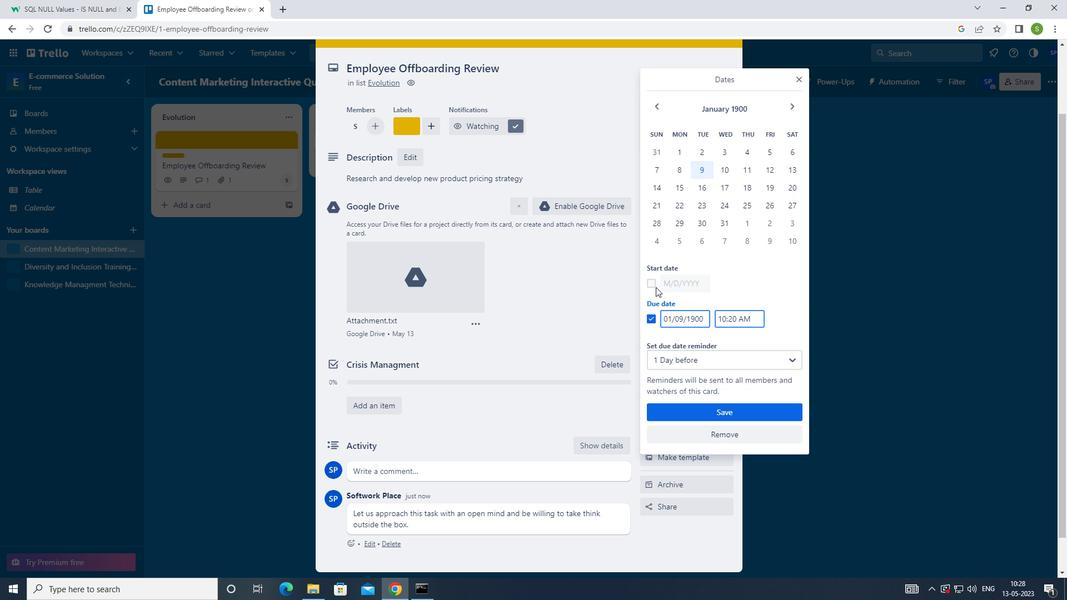 
Action: Mouse pressed left at (650, 287)
Screenshot: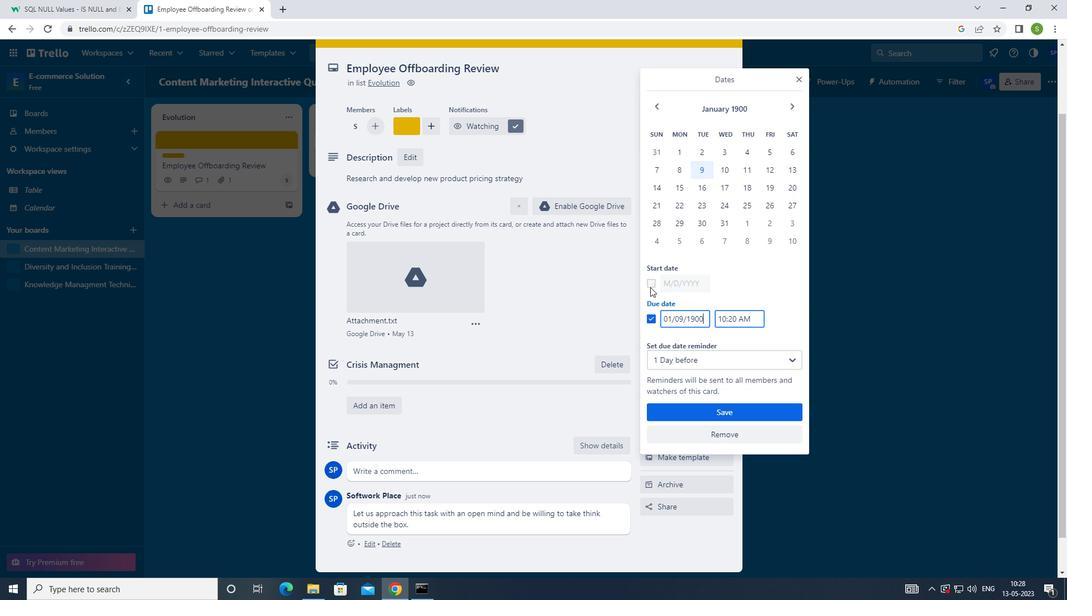 
Action: Mouse moved to (681, 283)
Screenshot: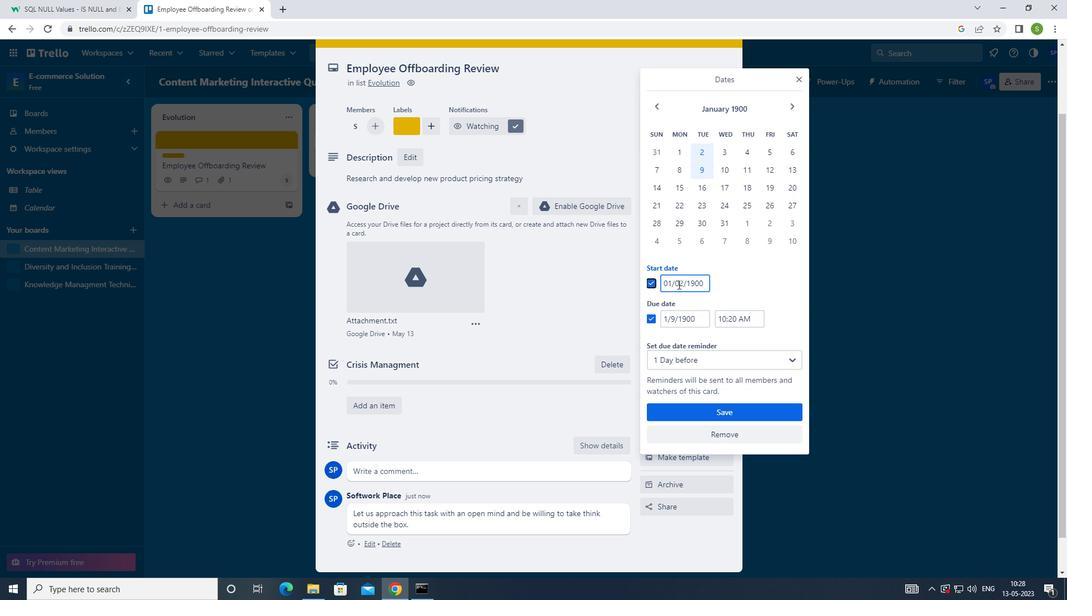
Action: Mouse pressed left at (681, 283)
Screenshot: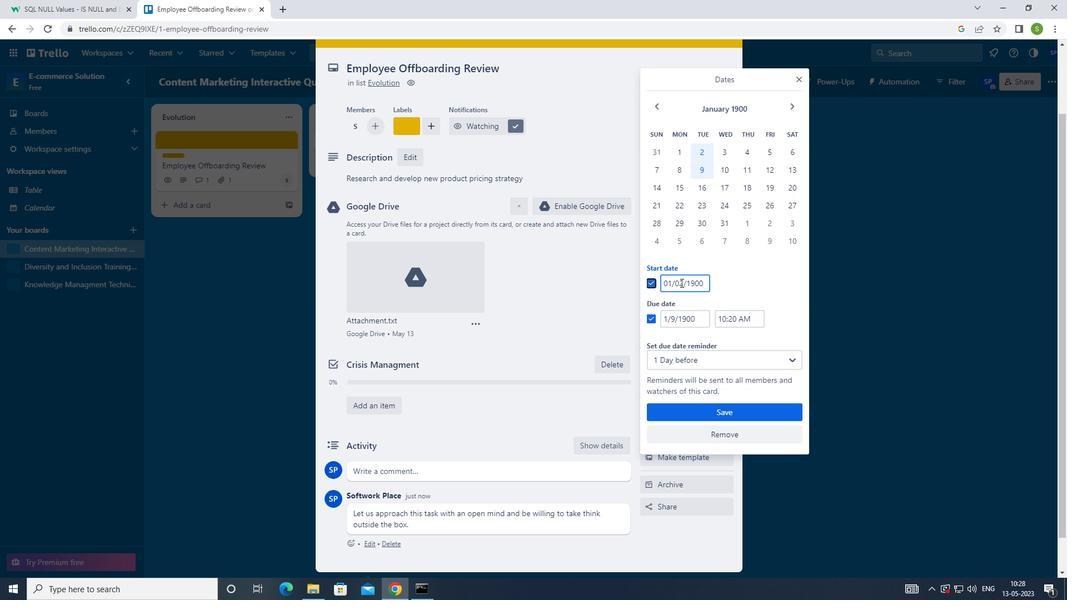 
Action: Mouse moved to (685, 281)
Screenshot: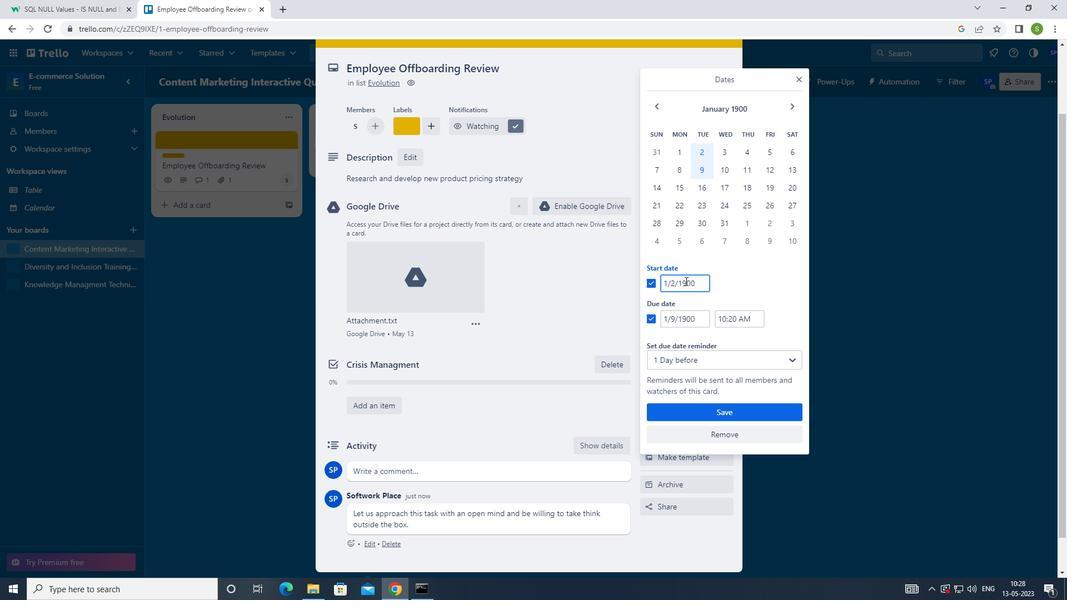 
Action: Key pressed <Key.left><Key.left><Key.backspace>3
Screenshot: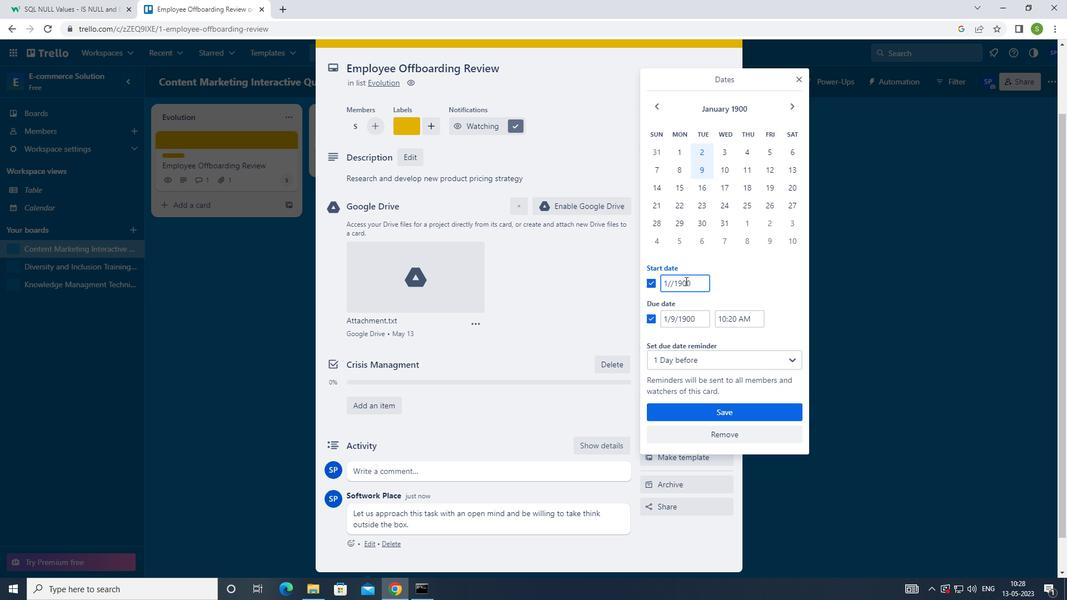 
Action: Mouse moved to (676, 315)
Screenshot: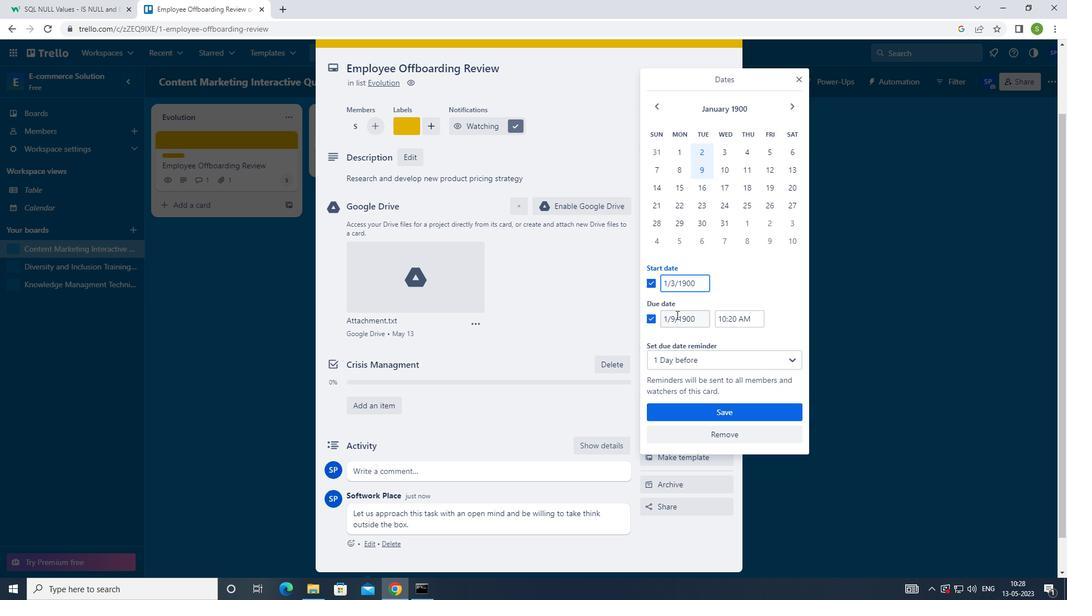 
Action: Mouse pressed left at (676, 315)
Screenshot: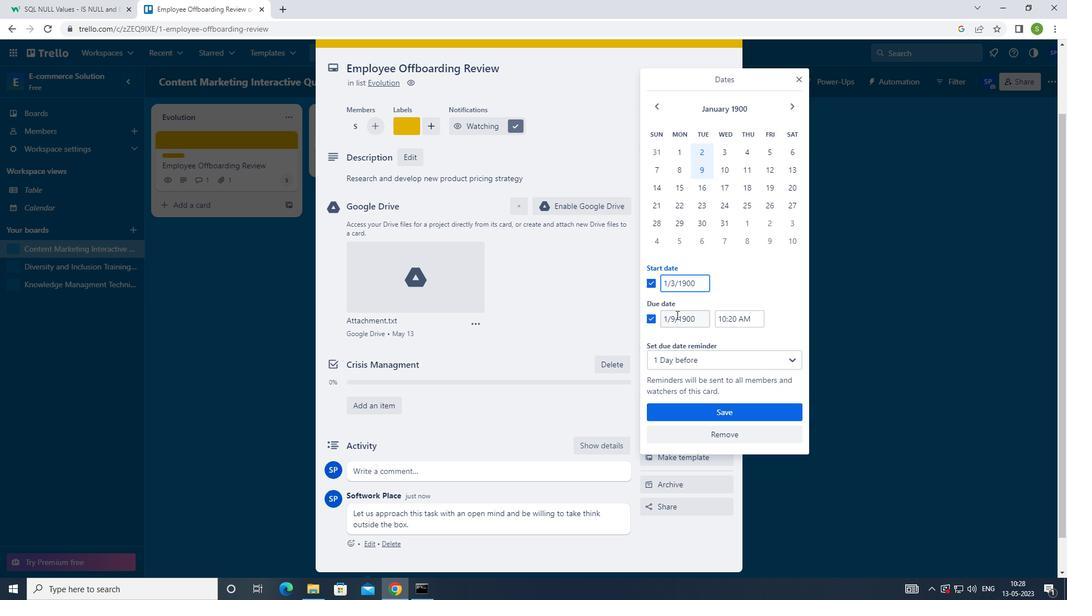 
Action: Mouse moved to (676, 317)
Screenshot: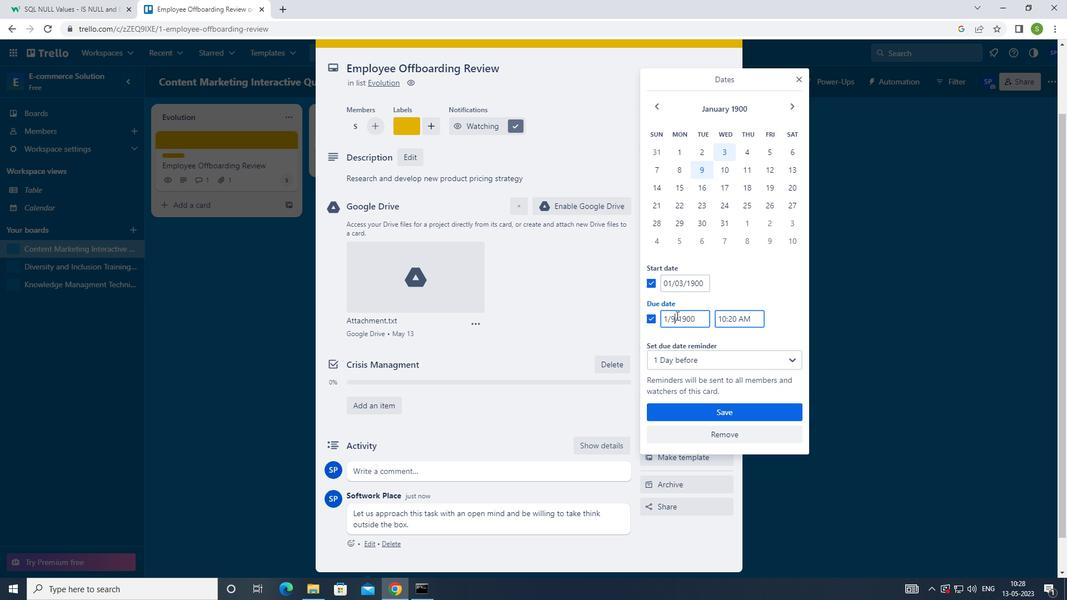 
Action: Key pressed <Key.backspace>10<Key.enter><Key.f8>
Screenshot: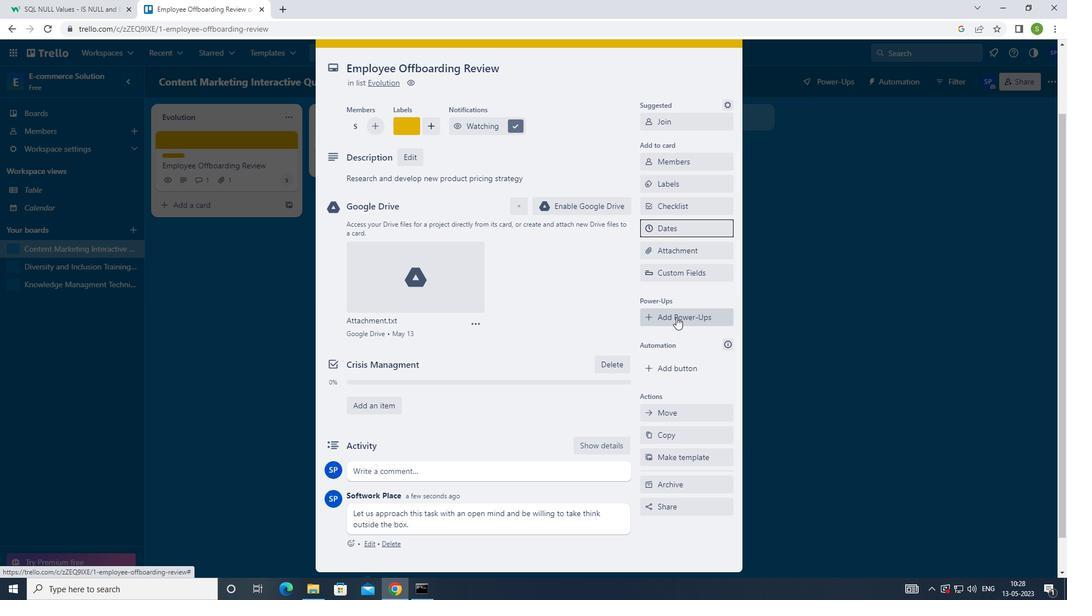 
